 Task: Find connections with filter location San Germán with filter topic #realestateagentwith filter profile language German with filter current company Accenture in India with filter school Indus University Ahmedabad with filter industry Metal Valve, Ball, and Roller Manufacturing with filter service category Nature Photography with filter keywords title Brand Manager
Action: Mouse pressed left at (505, 78)
Screenshot: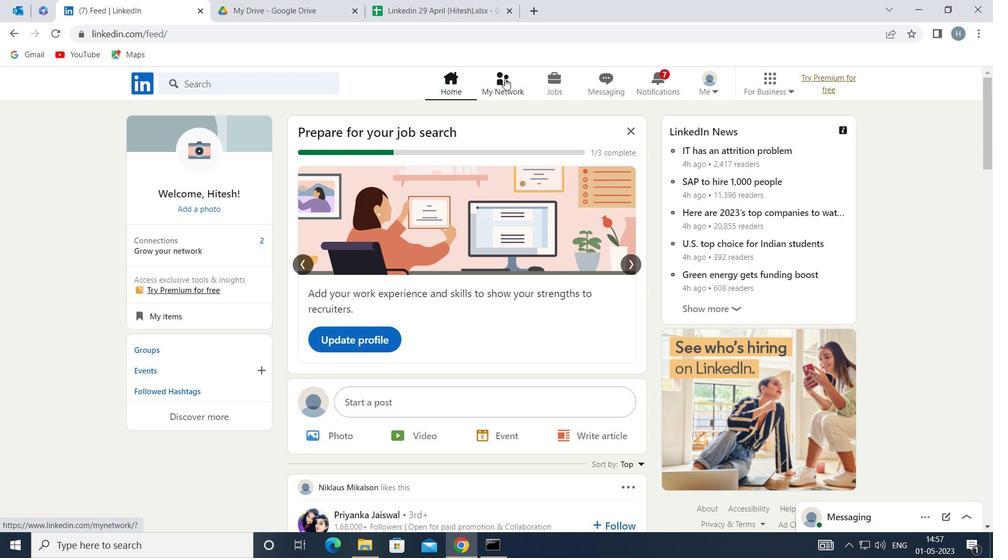 
Action: Mouse moved to (264, 153)
Screenshot: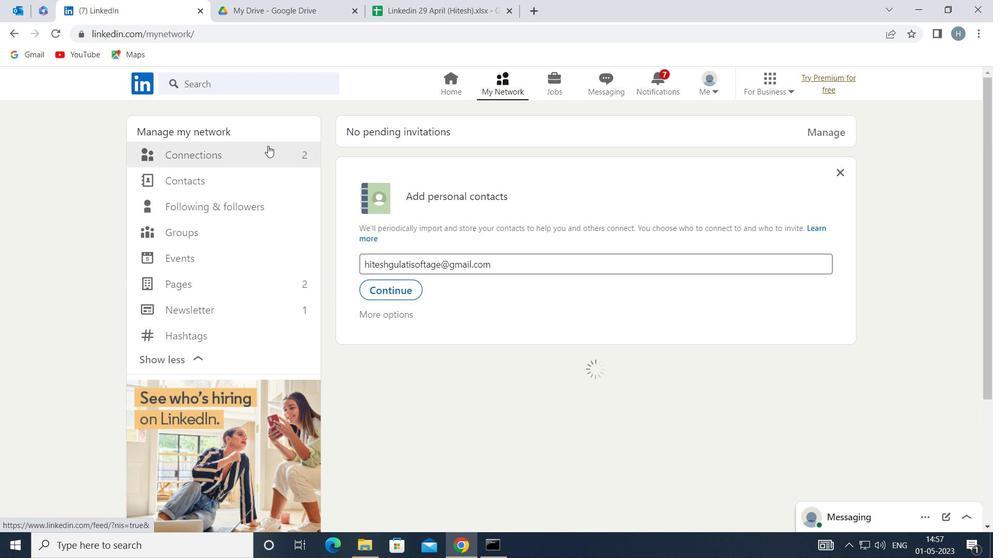 
Action: Mouse pressed left at (264, 153)
Screenshot: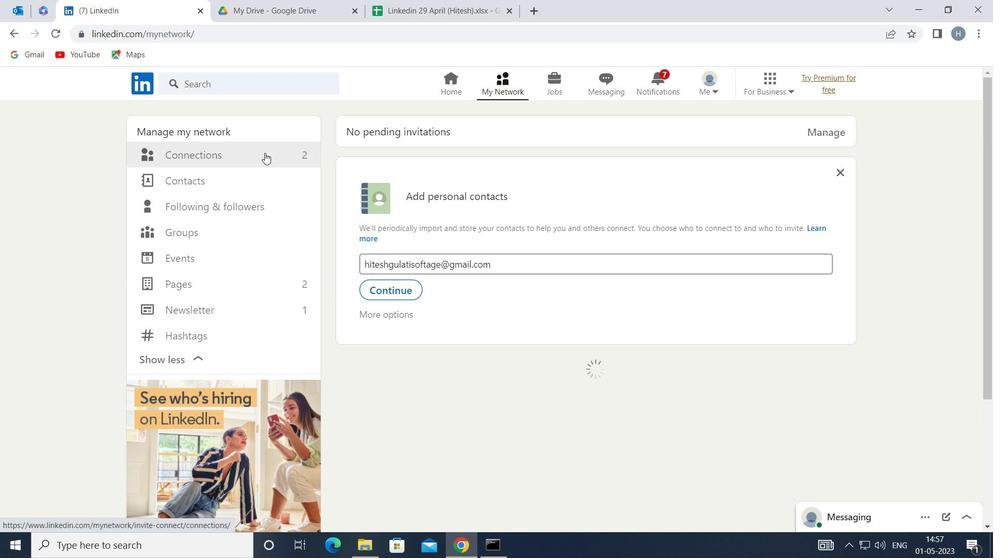 
Action: Mouse moved to (603, 155)
Screenshot: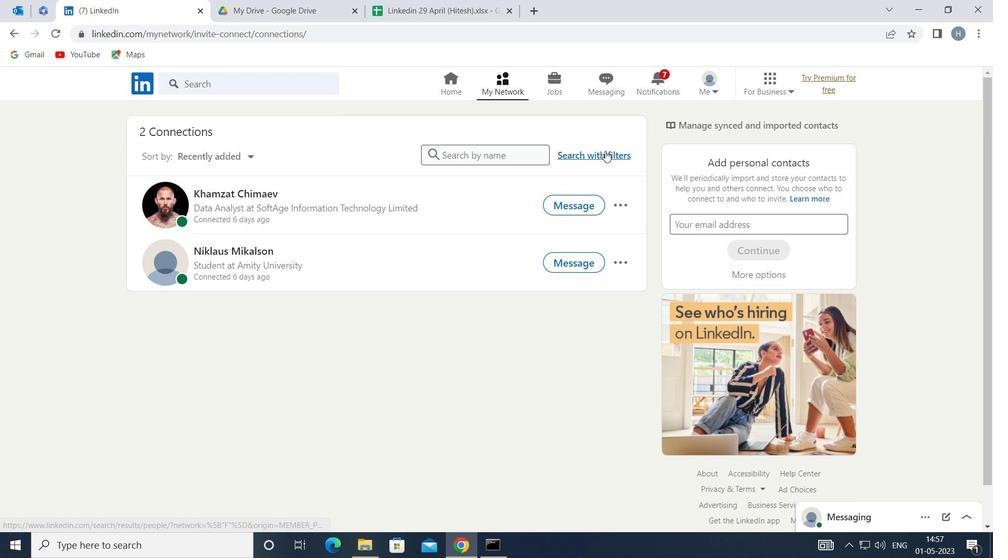 
Action: Mouse pressed left at (603, 155)
Screenshot: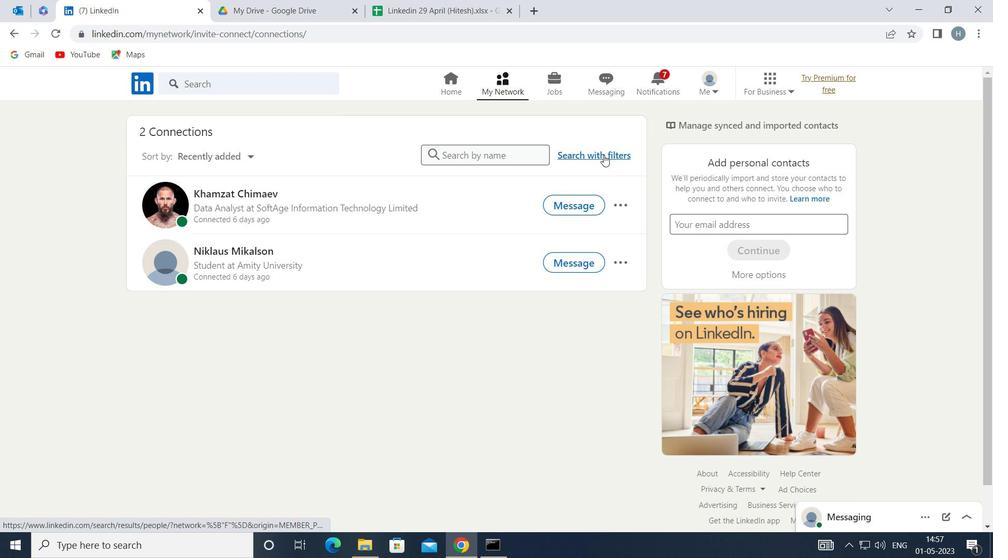 
Action: Mouse moved to (541, 117)
Screenshot: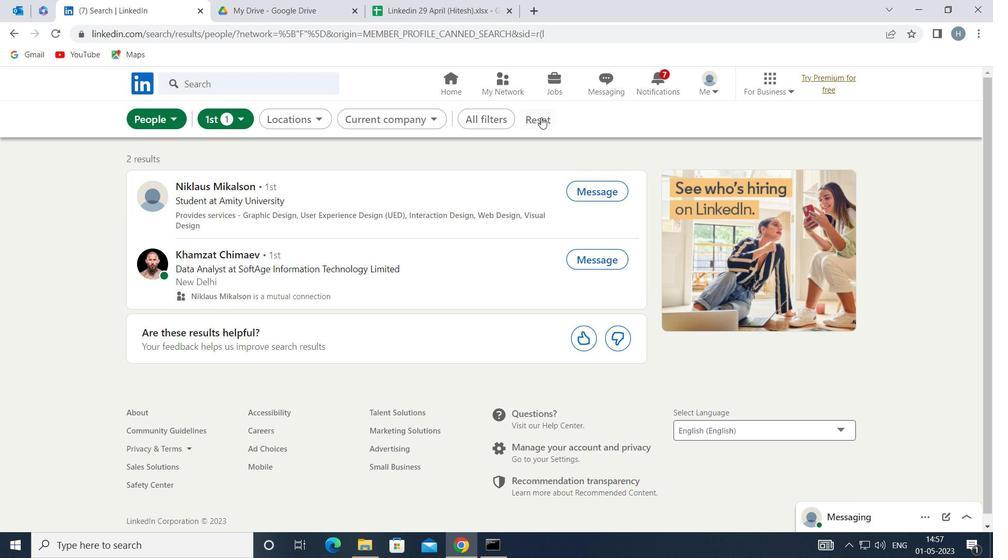 
Action: Mouse pressed left at (541, 117)
Screenshot: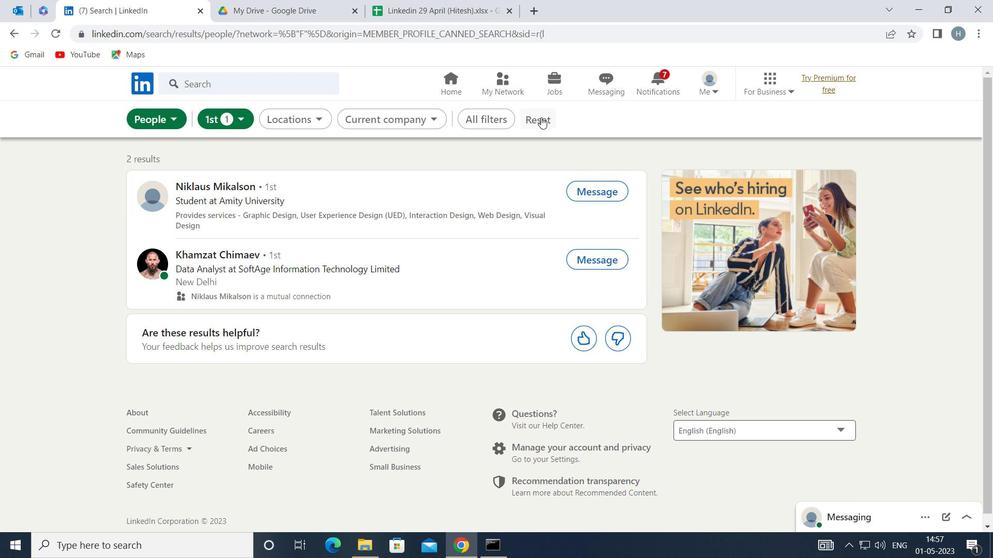 
Action: Mouse moved to (519, 115)
Screenshot: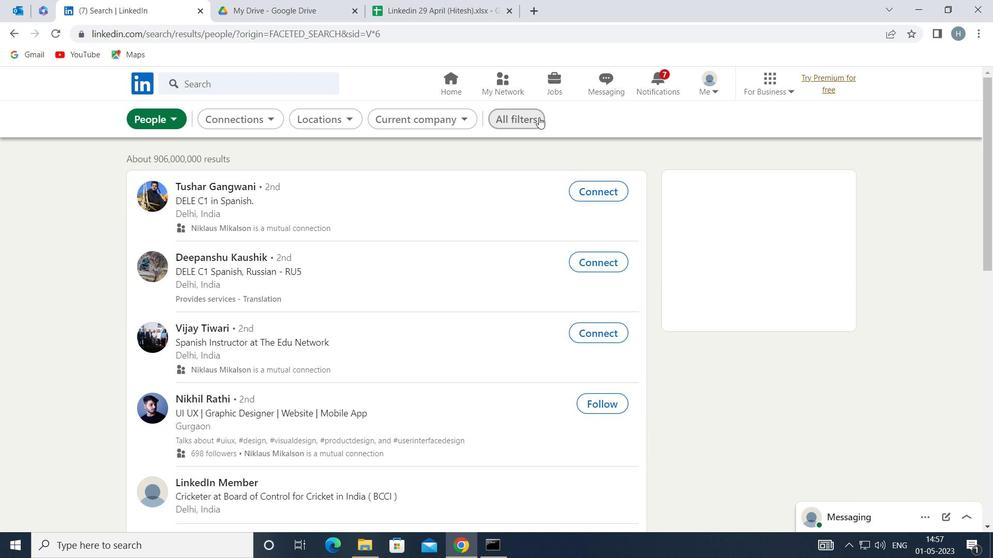 
Action: Mouse pressed left at (519, 115)
Screenshot: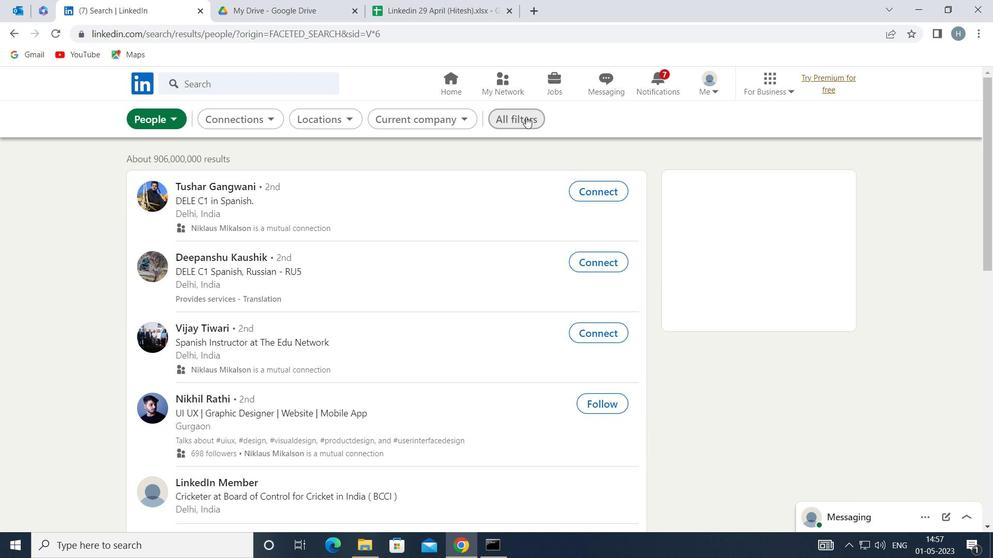 
Action: Mouse moved to (740, 240)
Screenshot: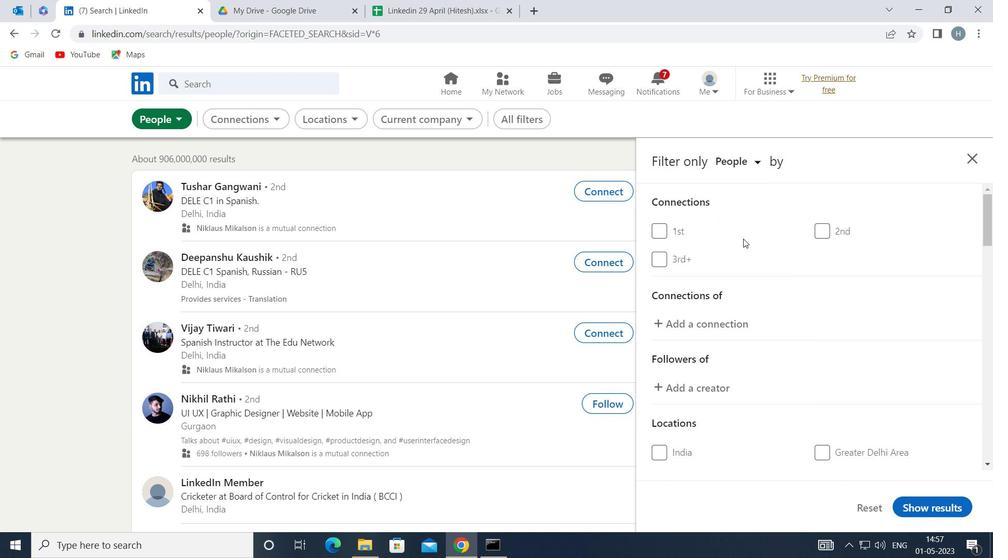 
Action: Mouse scrolled (740, 239) with delta (0, 0)
Screenshot: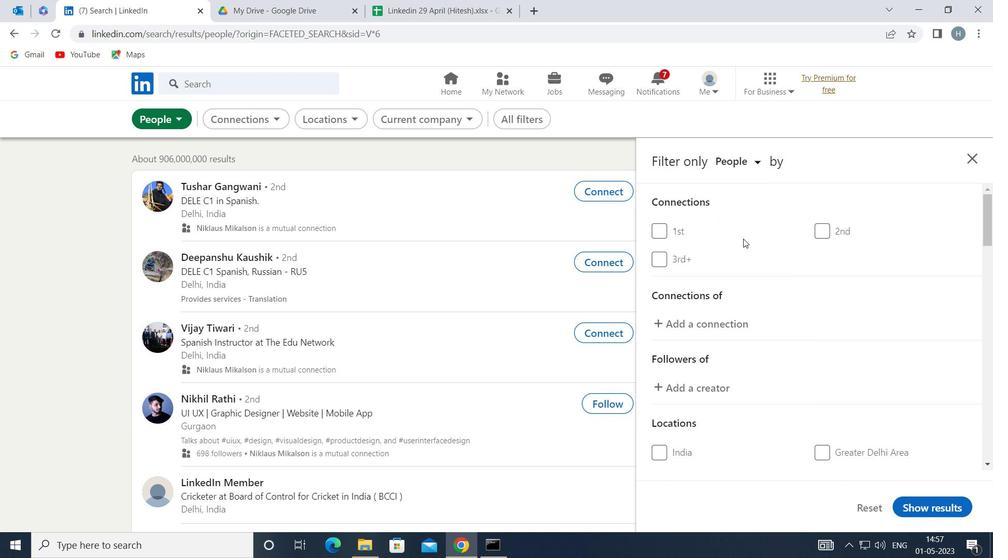 
Action: Mouse moved to (739, 243)
Screenshot: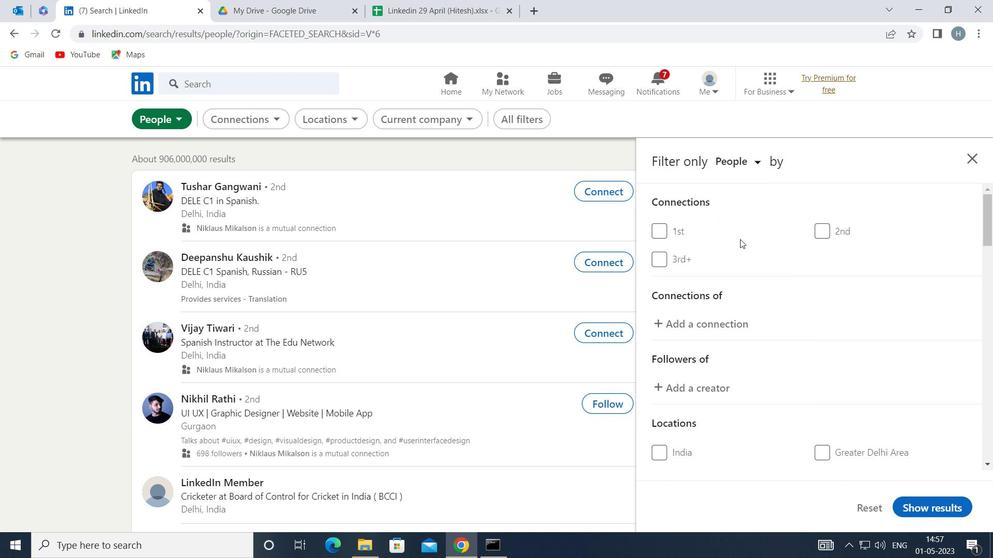 
Action: Mouse scrolled (739, 243) with delta (0, 0)
Screenshot: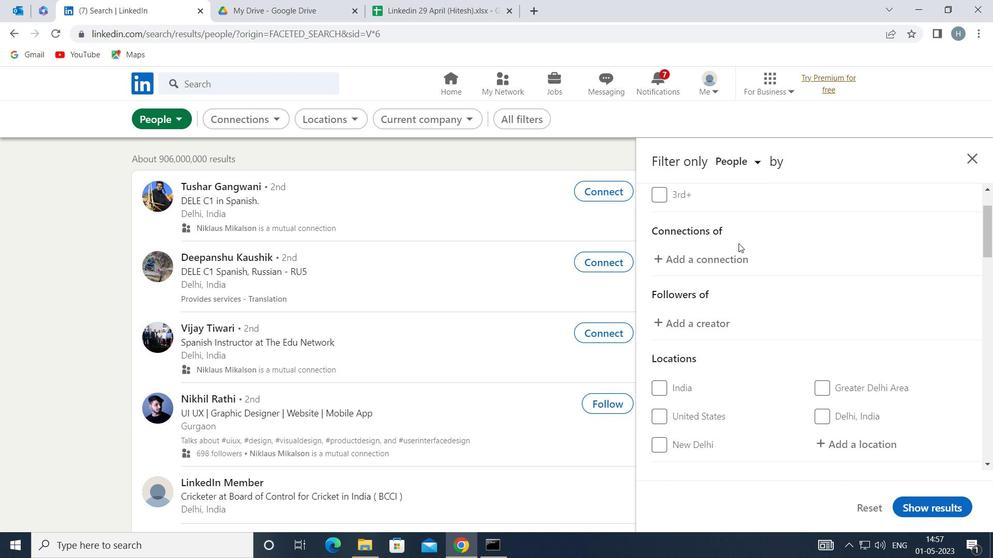 
Action: Mouse scrolled (739, 243) with delta (0, 0)
Screenshot: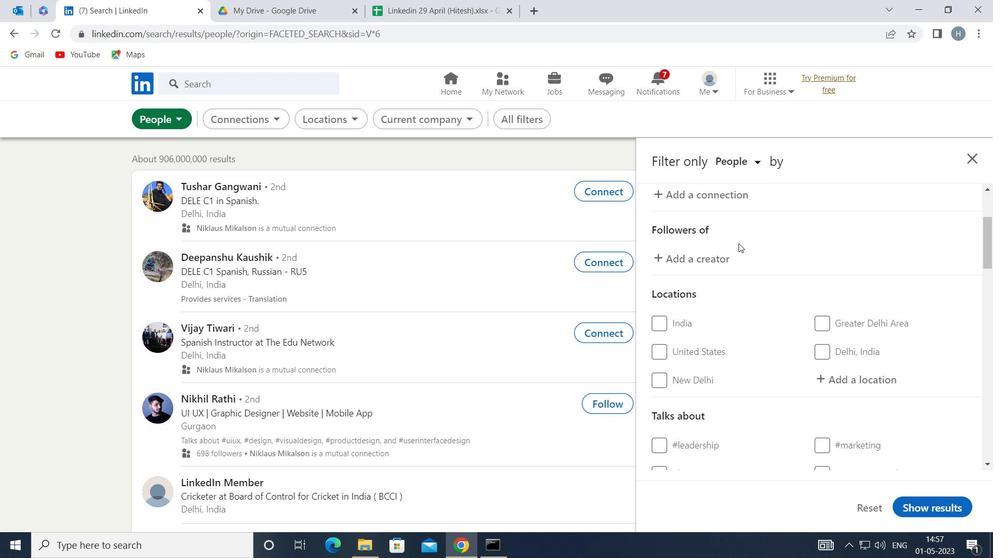 
Action: Mouse moved to (817, 314)
Screenshot: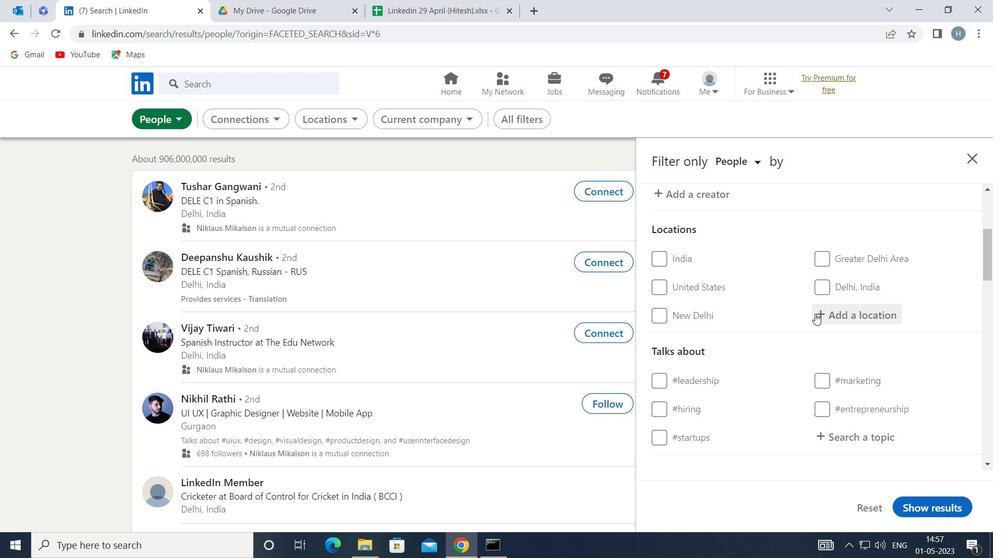 
Action: Mouse pressed left at (817, 314)
Screenshot: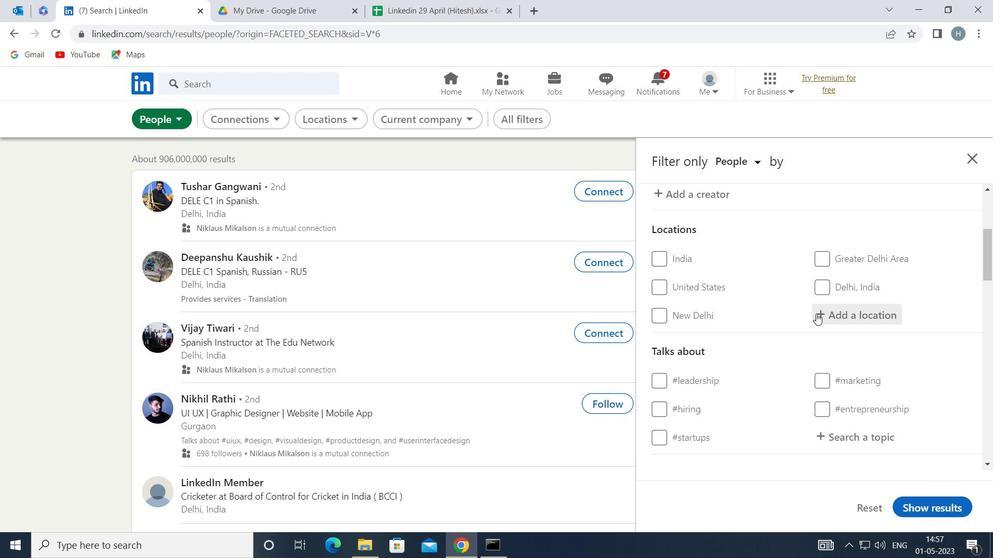 
Action: Mouse moved to (813, 309)
Screenshot: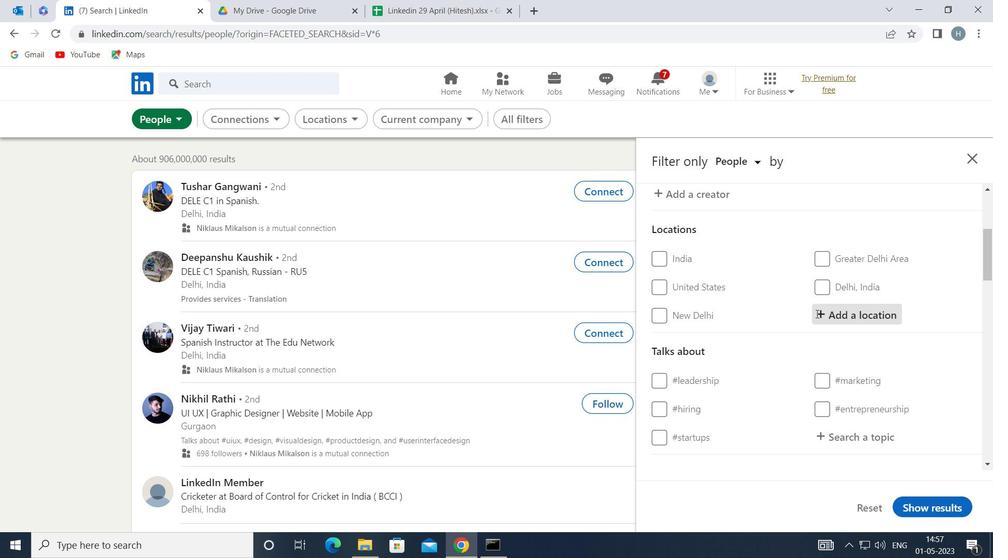 
Action: Key pressed <Key.shift>SAN<Key.space><Key.shift><Key.shift>GERMAN
Screenshot: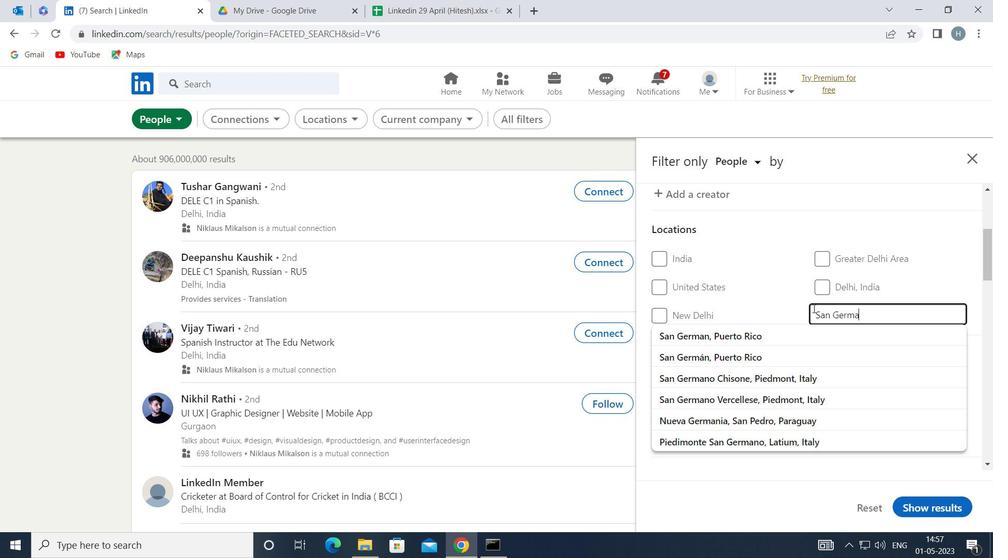
Action: Mouse moved to (822, 308)
Screenshot: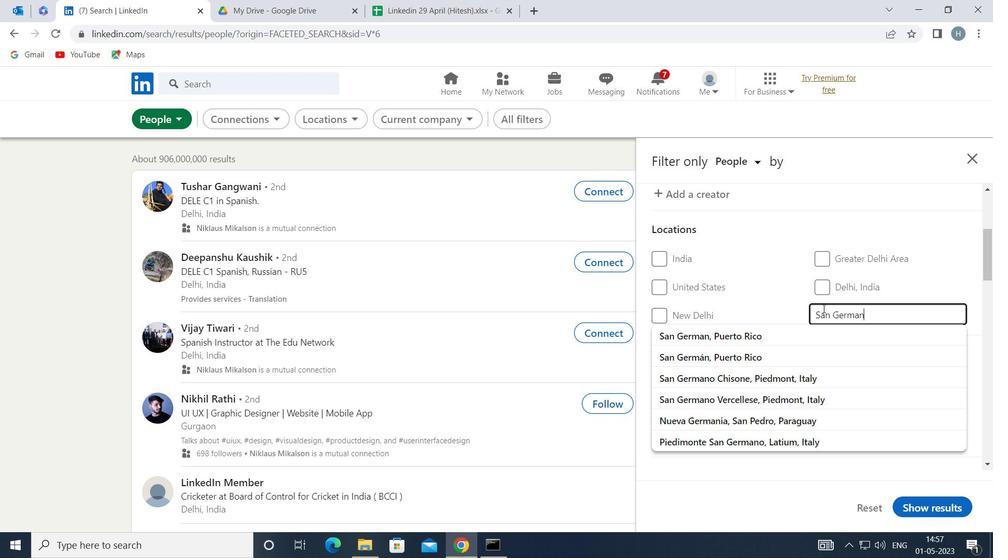 
Action: Key pressed <Key.enter>
Screenshot: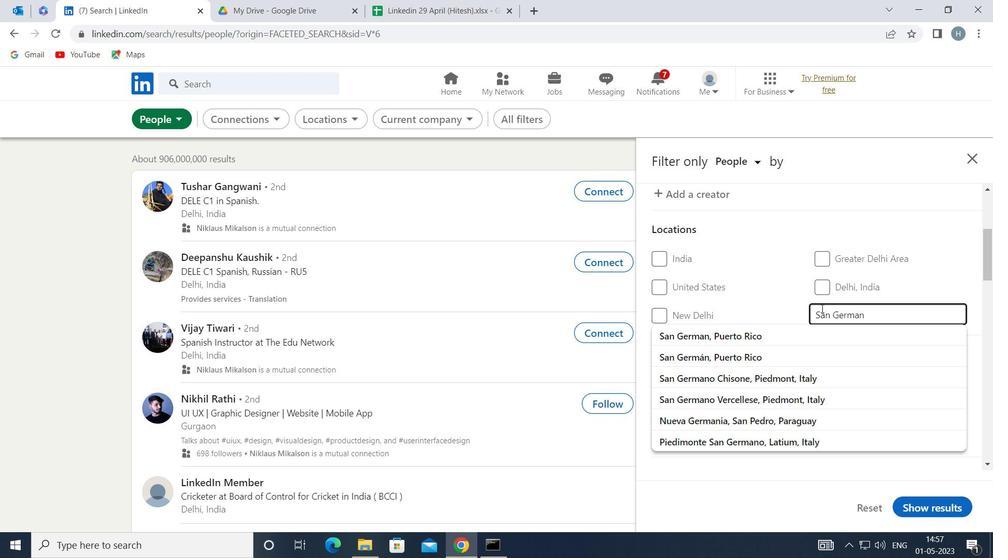 
Action: Mouse moved to (819, 319)
Screenshot: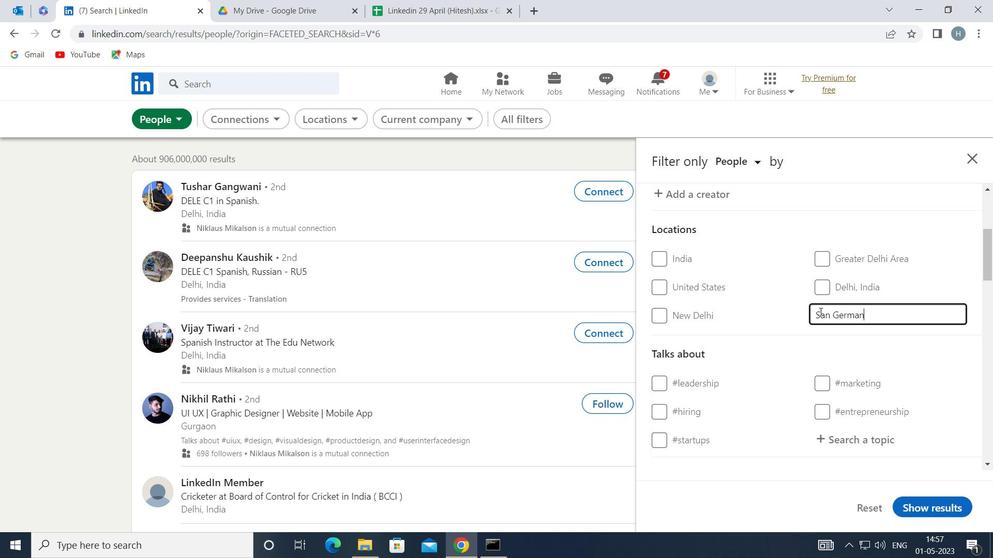 
Action: Mouse scrolled (819, 318) with delta (0, 0)
Screenshot: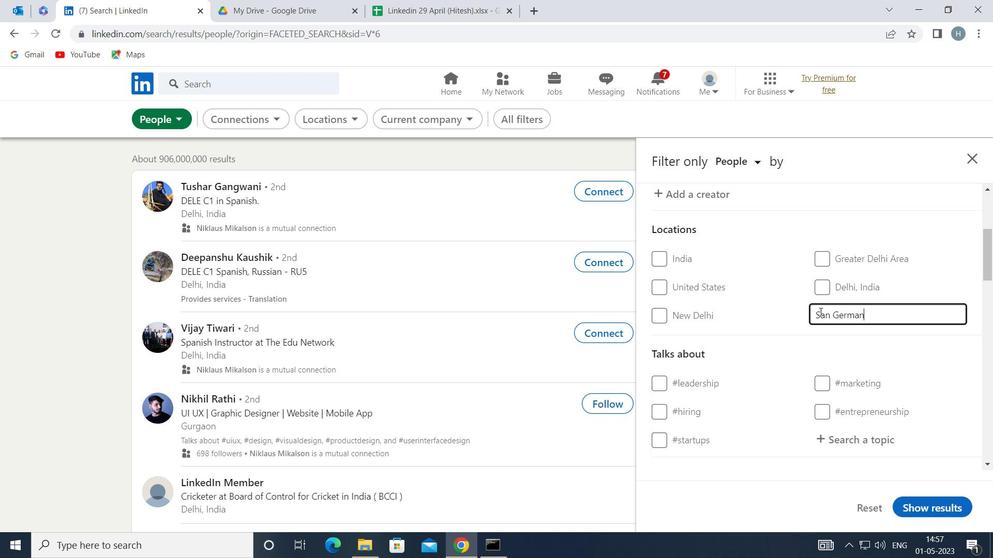 
Action: Mouse moved to (849, 375)
Screenshot: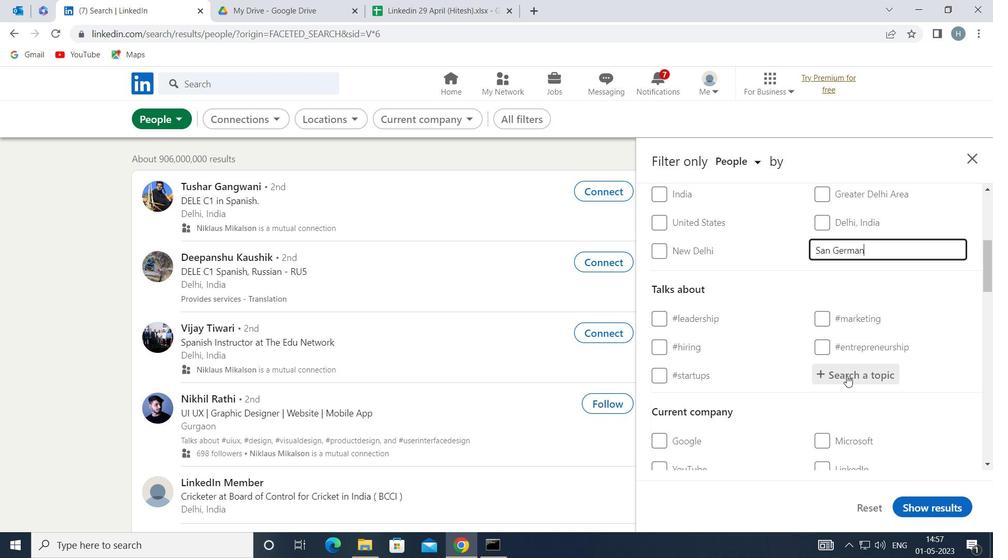 
Action: Mouse pressed left at (849, 375)
Screenshot: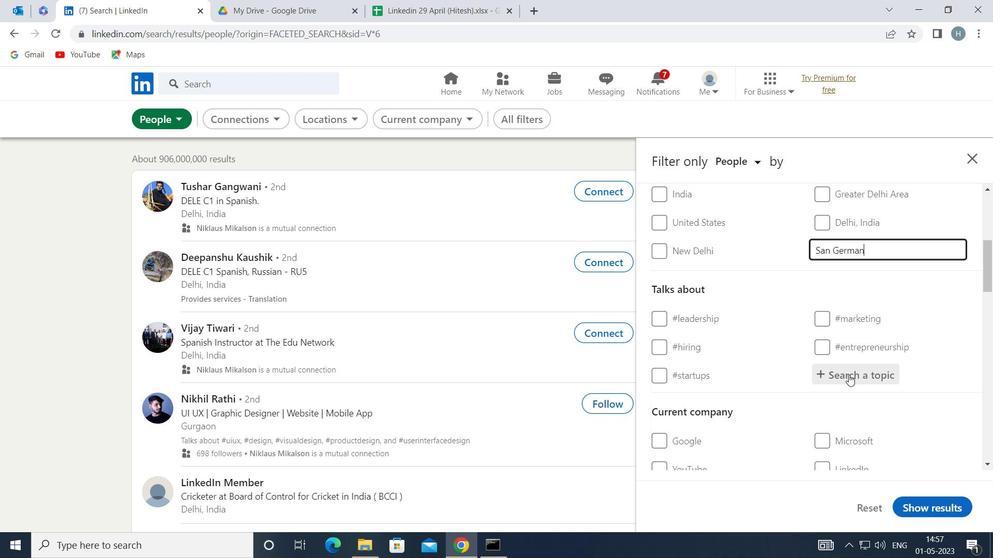 
Action: Mouse moved to (849, 373)
Screenshot: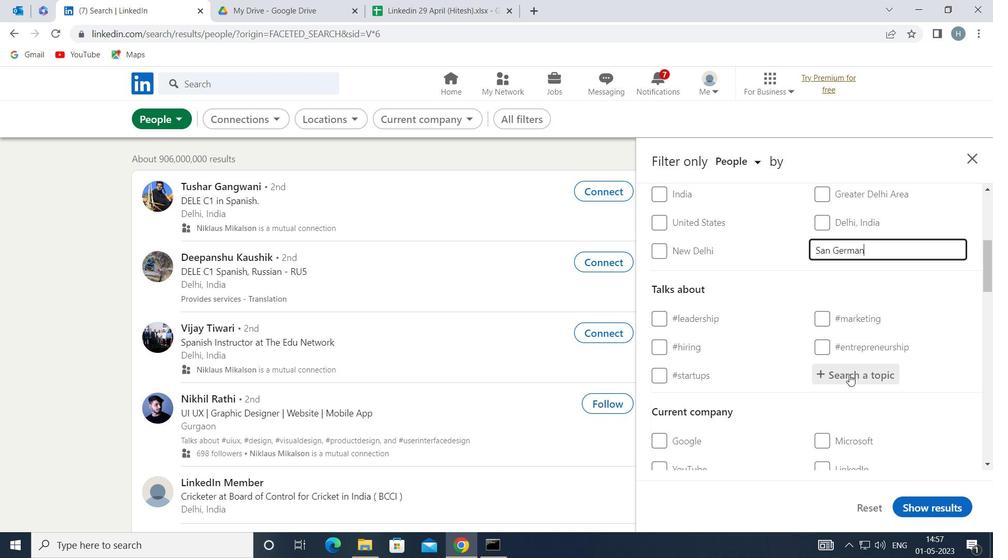 
Action: Key pressed <Key.shift>REALESTATEAG
Screenshot: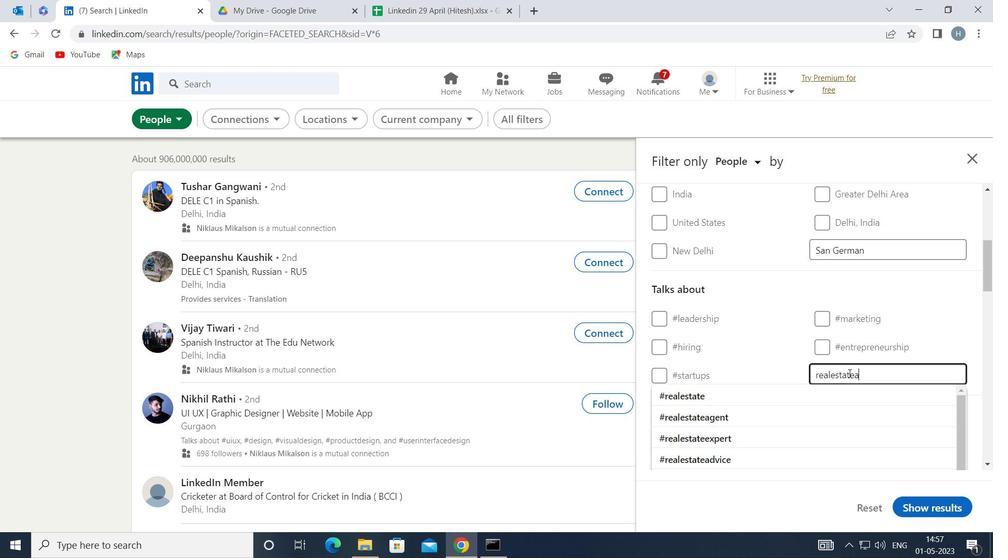 
Action: Mouse moved to (821, 392)
Screenshot: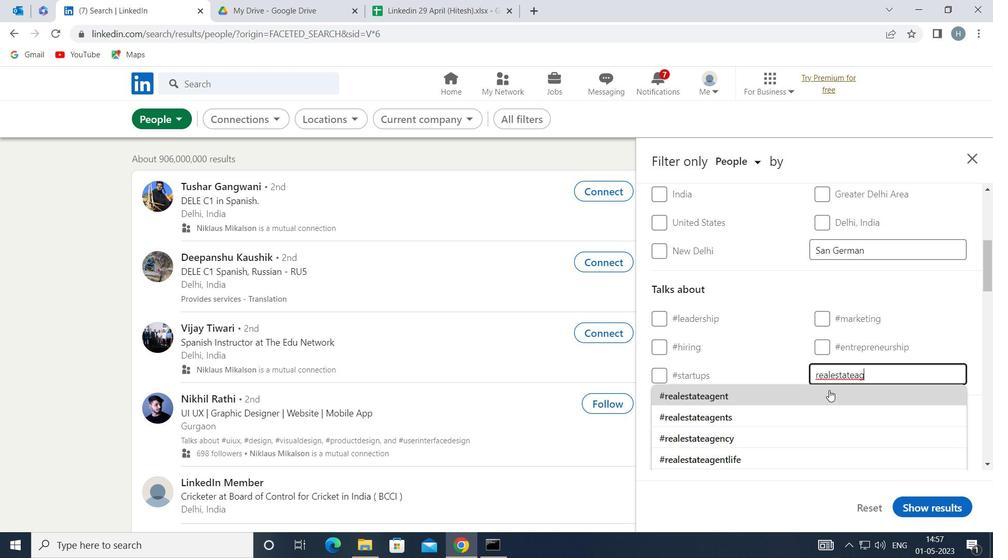 
Action: Mouse pressed left at (821, 392)
Screenshot: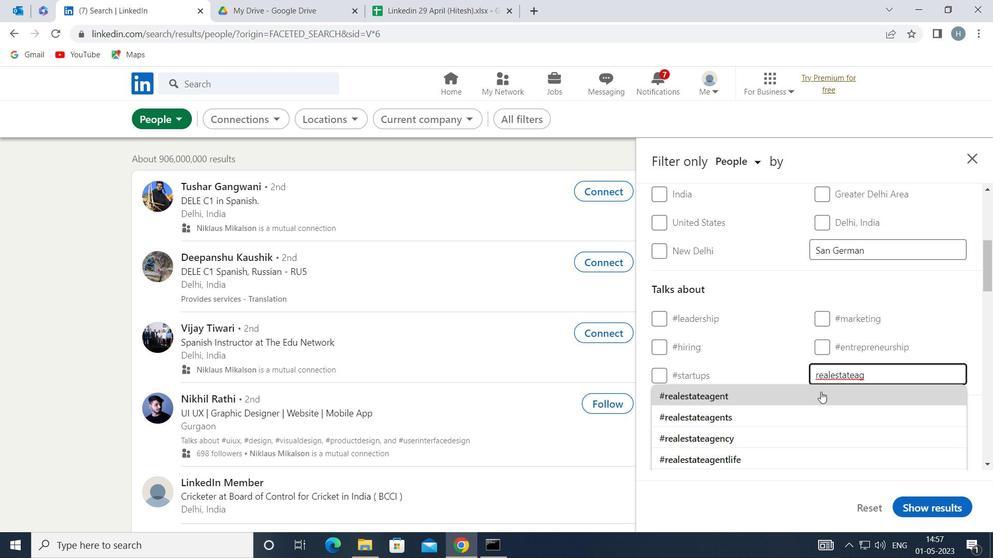 
Action: Mouse moved to (805, 389)
Screenshot: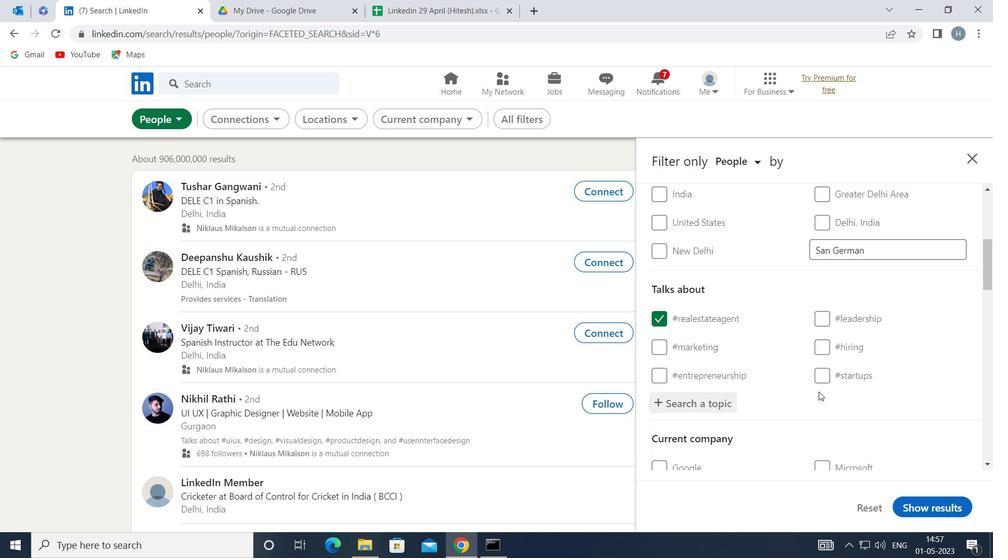 
Action: Mouse scrolled (805, 388) with delta (0, 0)
Screenshot: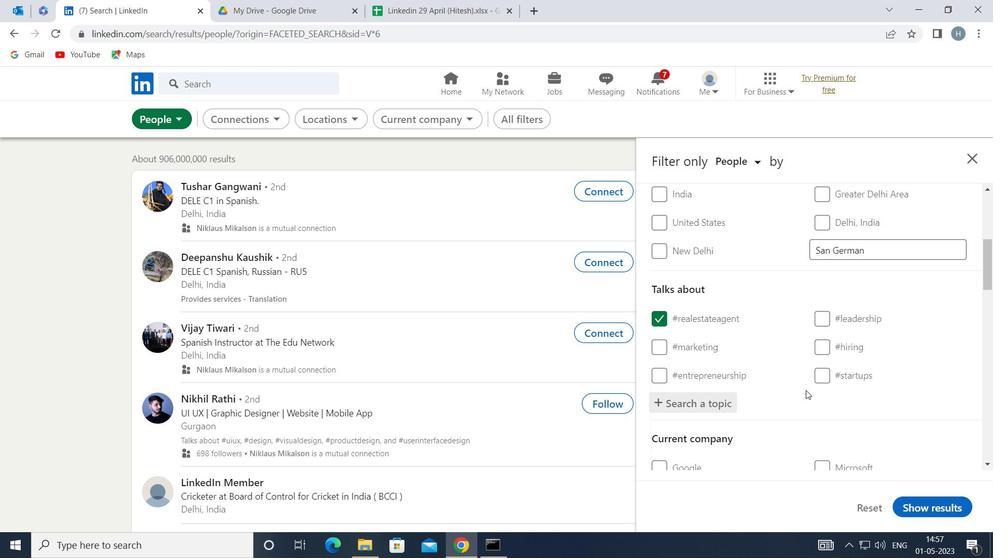 
Action: Mouse scrolled (805, 388) with delta (0, 0)
Screenshot: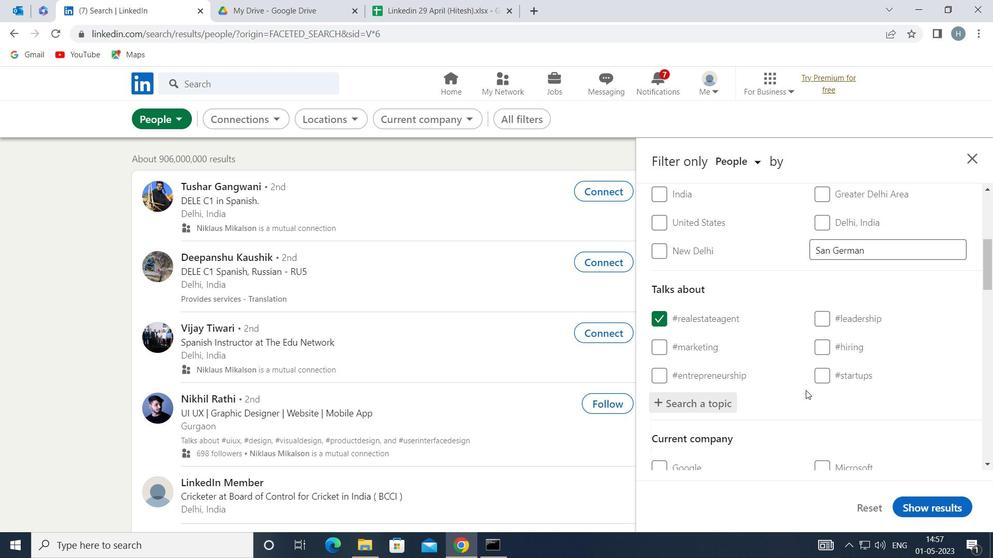 
Action: Mouse moved to (805, 389)
Screenshot: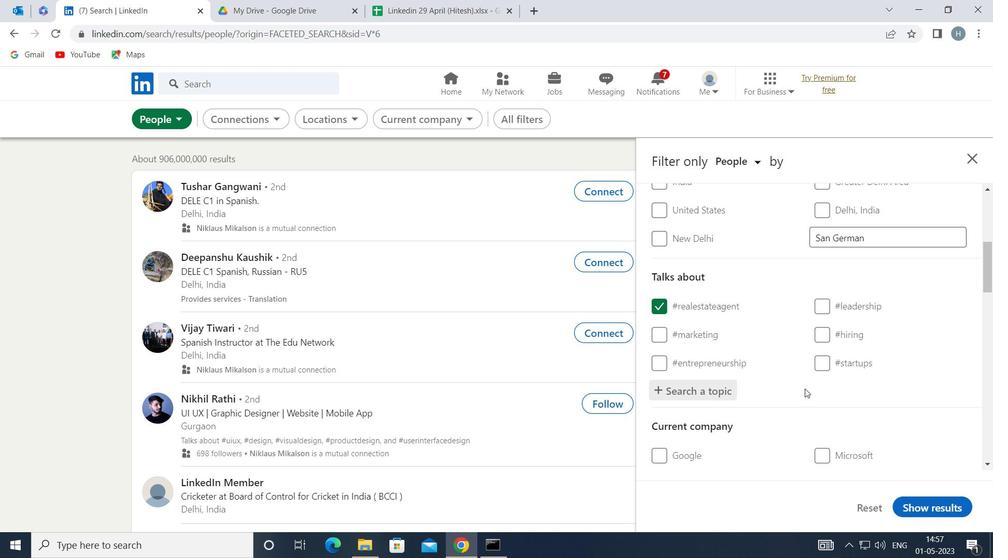 
Action: Mouse scrolled (805, 388) with delta (0, 0)
Screenshot: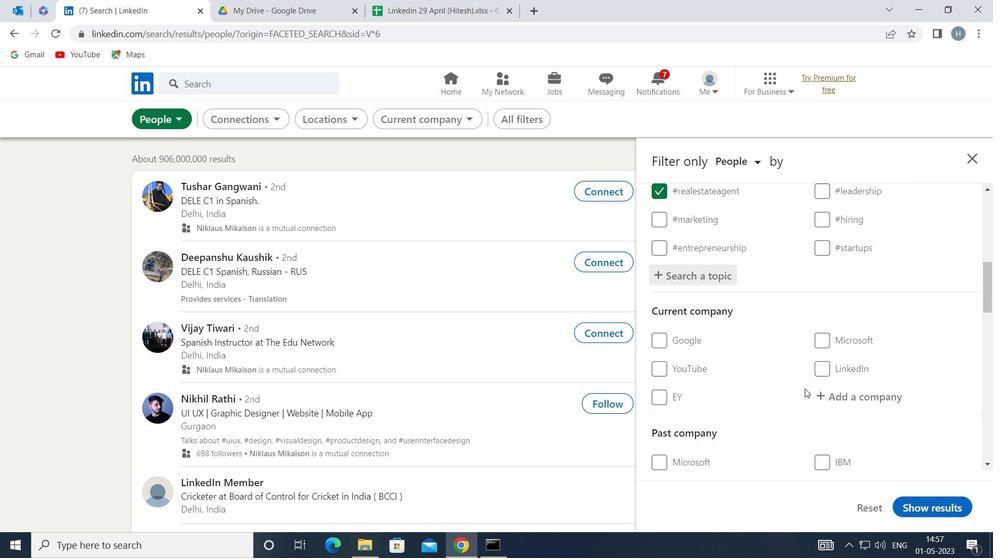 
Action: Mouse scrolled (805, 388) with delta (0, 0)
Screenshot: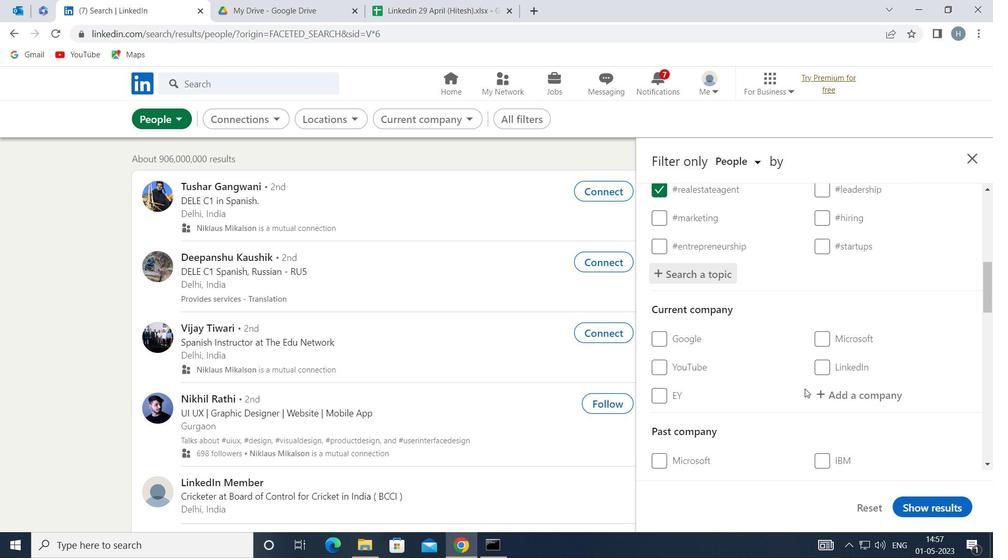 
Action: Mouse scrolled (805, 388) with delta (0, 0)
Screenshot: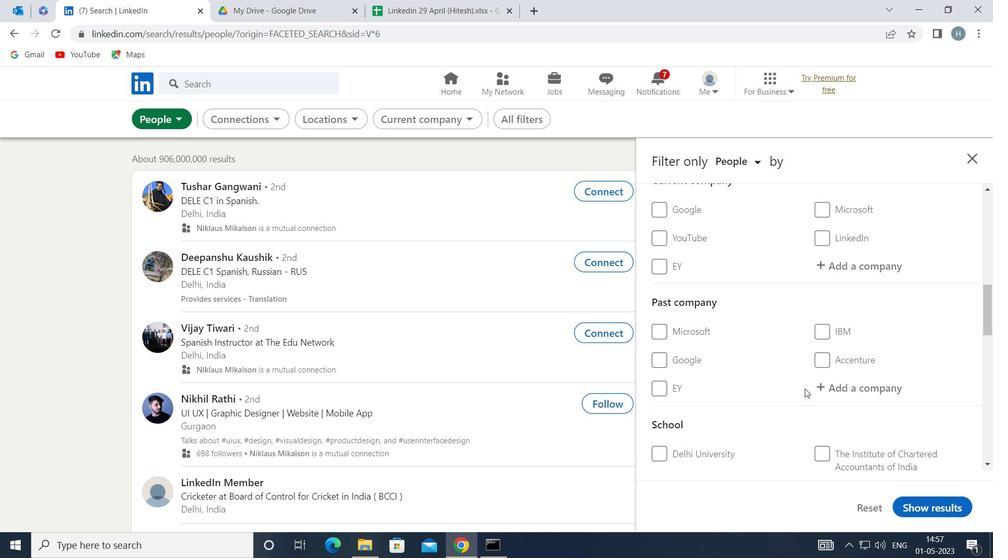 
Action: Mouse scrolled (805, 388) with delta (0, 0)
Screenshot: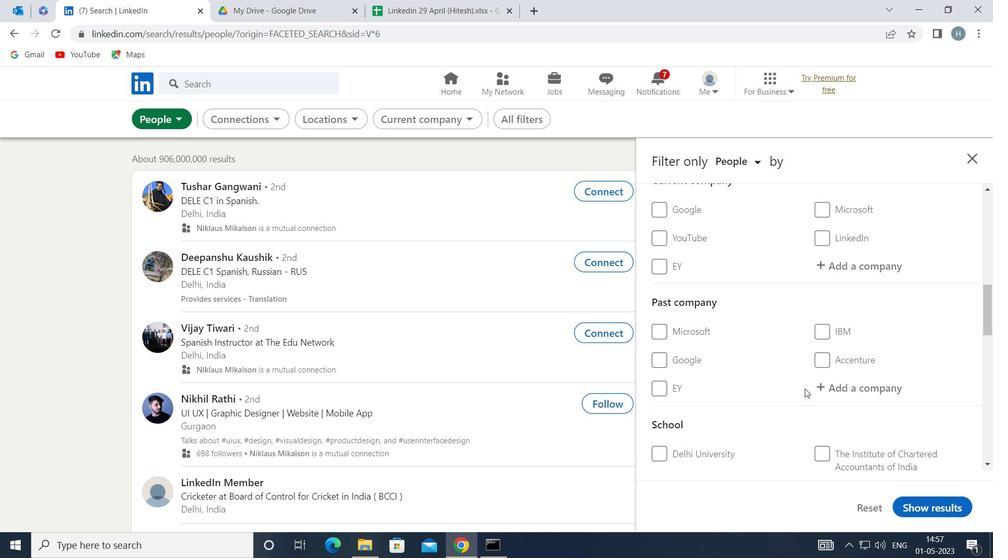
Action: Mouse scrolled (805, 388) with delta (0, 0)
Screenshot: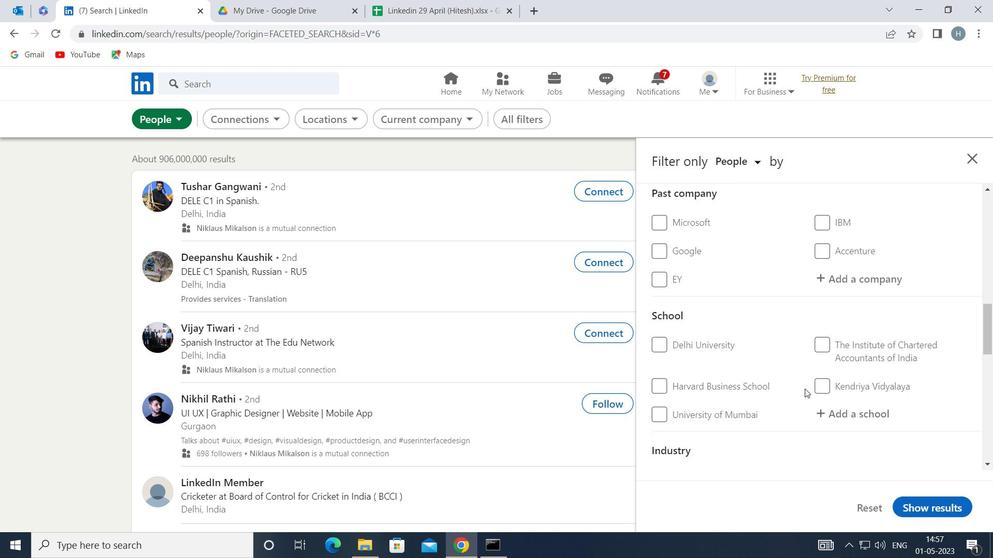 
Action: Mouse scrolled (805, 388) with delta (0, 0)
Screenshot: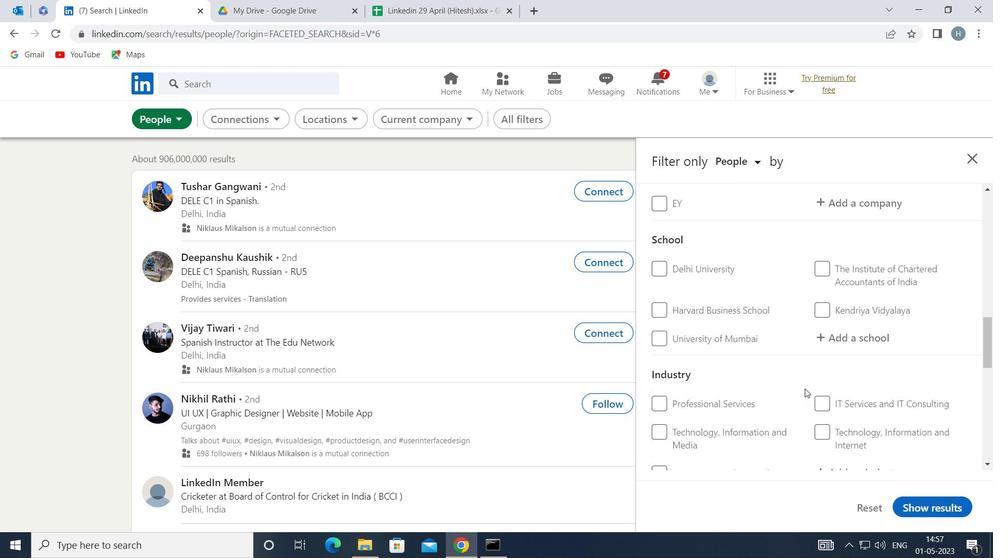 
Action: Mouse scrolled (805, 388) with delta (0, 0)
Screenshot: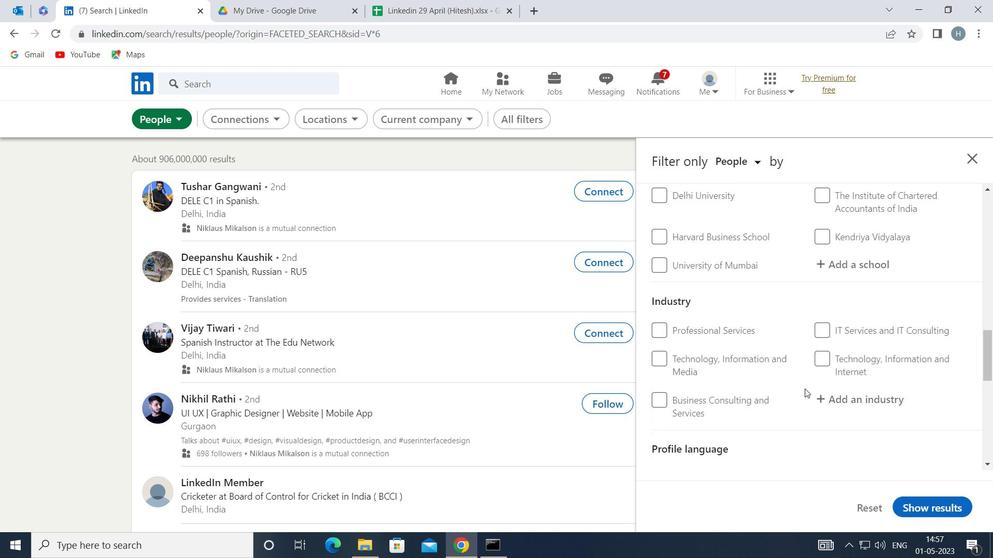 
Action: Mouse scrolled (805, 388) with delta (0, 0)
Screenshot: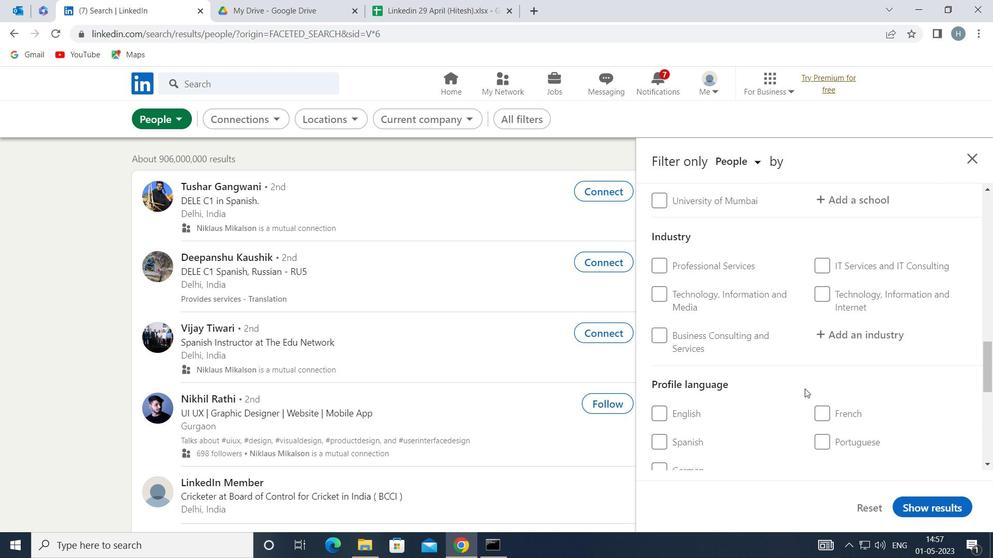 
Action: Mouse moved to (692, 409)
Screenshot: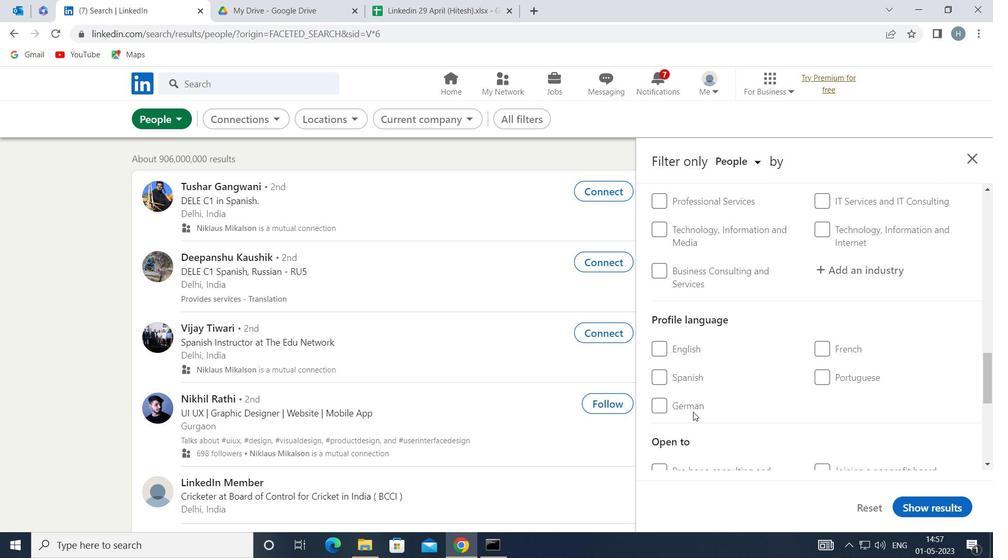 
Action: Mouse pressed left at (692, 409)
Screenshot: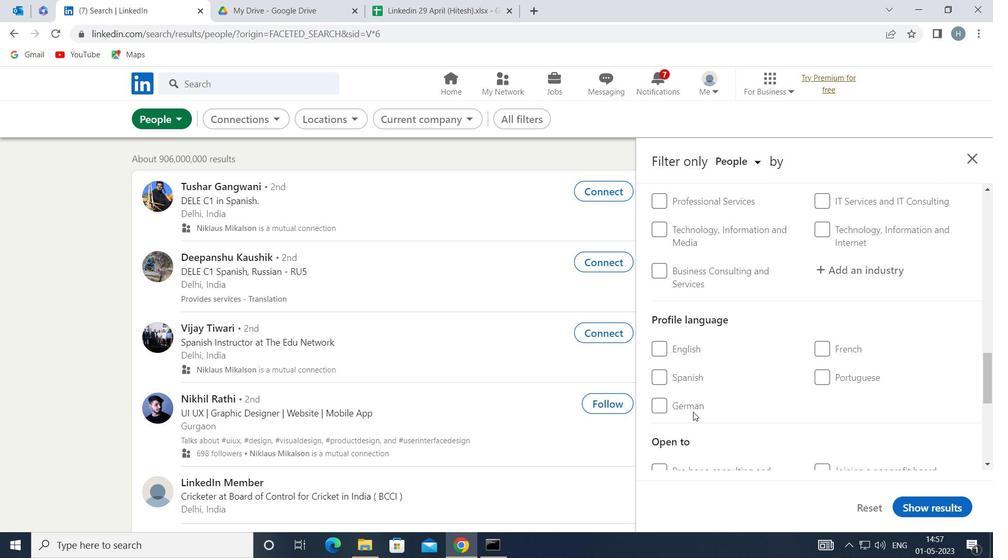 
Action: Mouse moved to (763, 392)
Screenshot: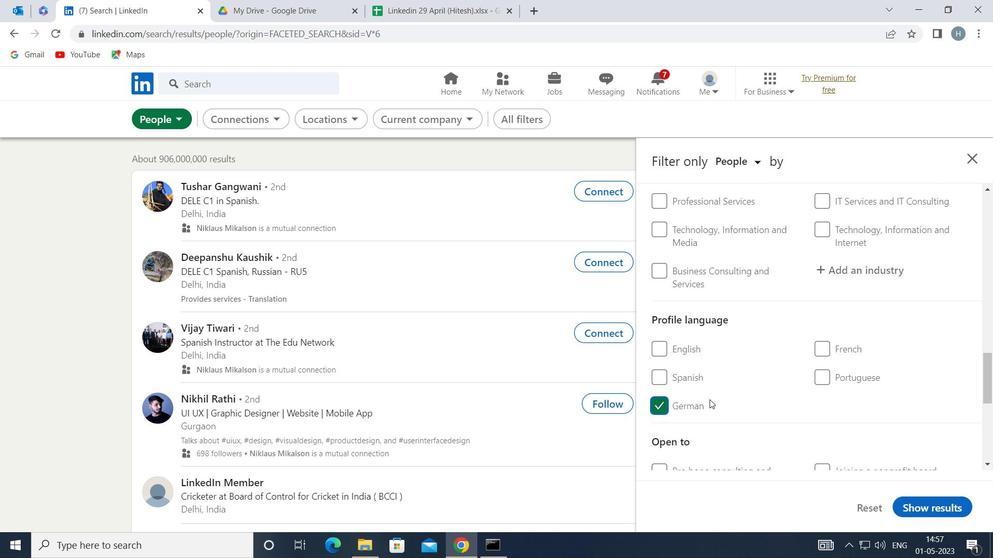 
Action: Mouse scrolled (763, 393) with delta (0, 0)
Screenshot: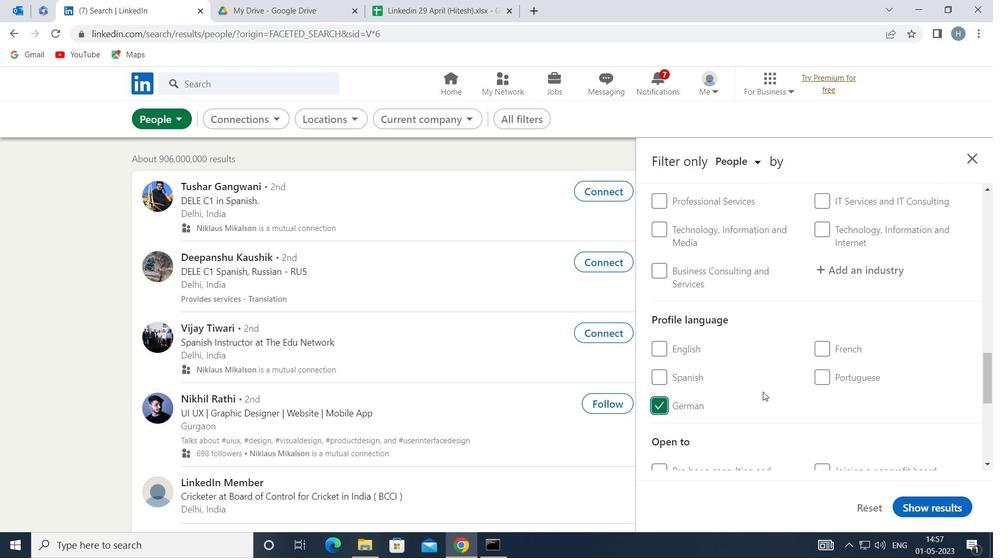 
Action: Mouse scrolled (763, 393) with delta (0, 0)
Screenshot: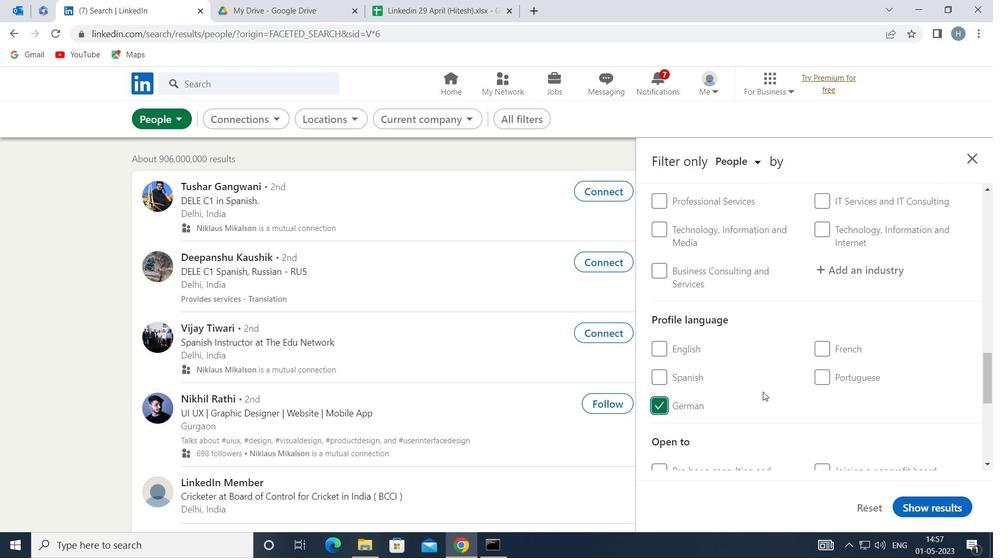 
Action: Mouse scrolled (763, 393) with delta (0, 0)
Screenshot: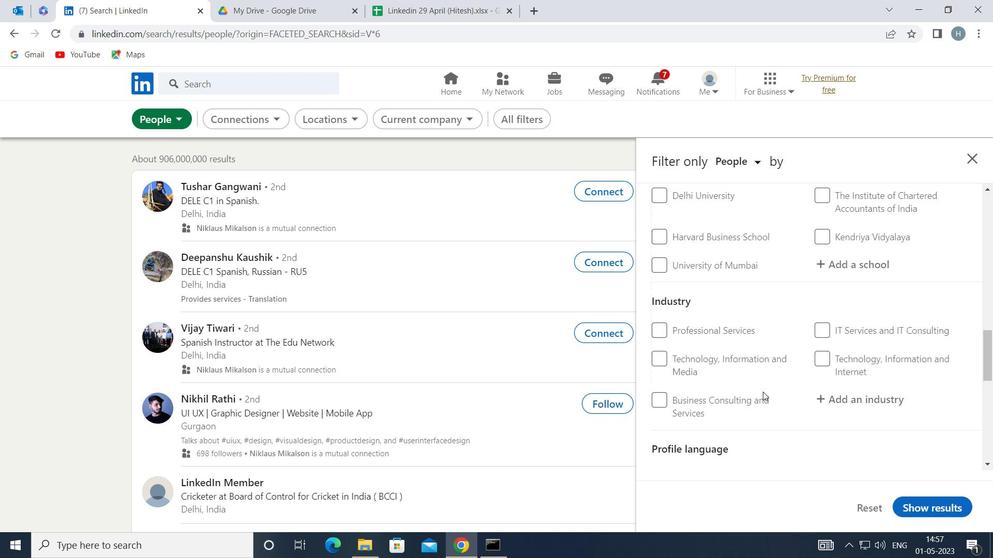 
Action: Mouse scrolled (763, 393) with delta (0, 0)
Screenshot: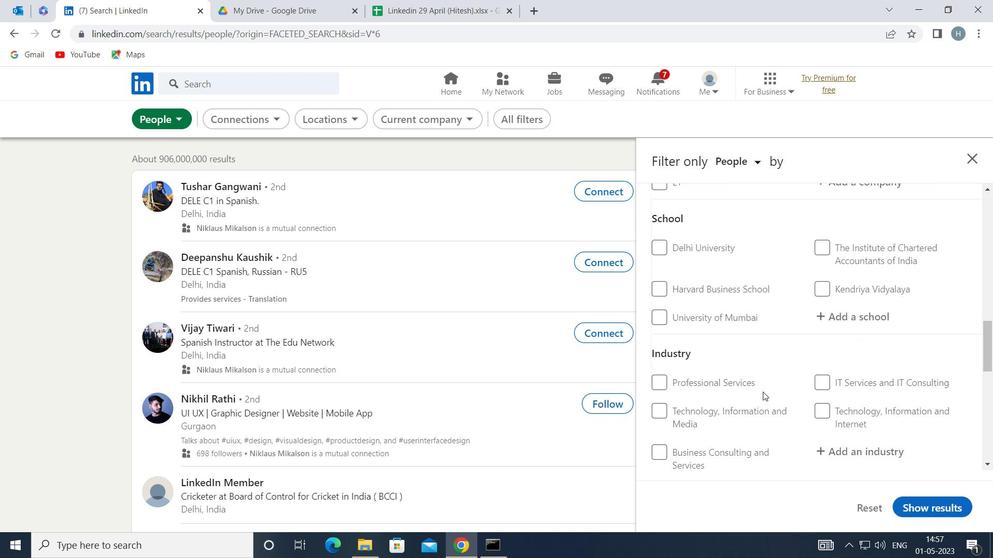 
Action: Mouse scrolled (763, 393) with delta (0, 0)
Screenshot: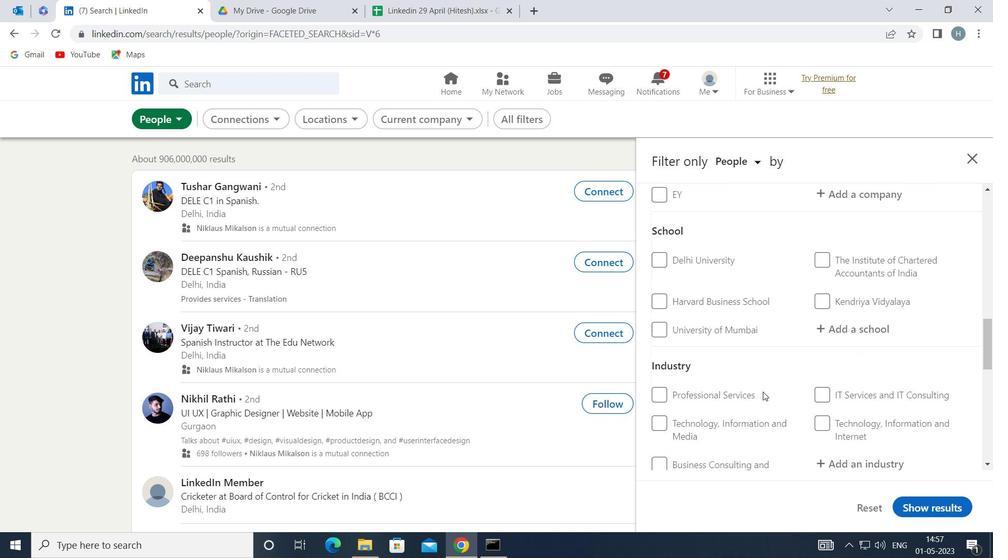 
Action: Mouse scrolled (763, 393) with delta (0, 0)
Screenshot: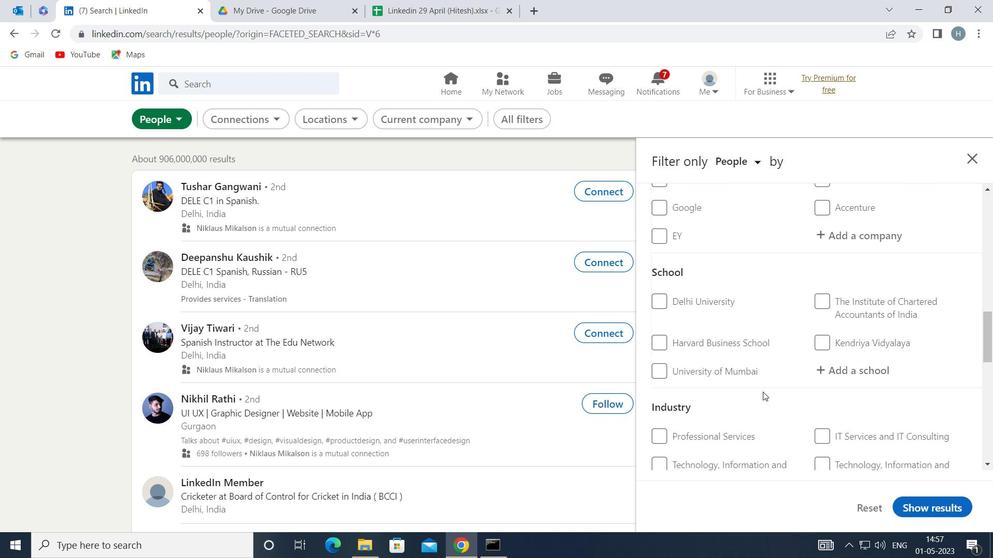 
Action: Mouse scrolled (763, 393) with delta (0, 0)
Screenshot: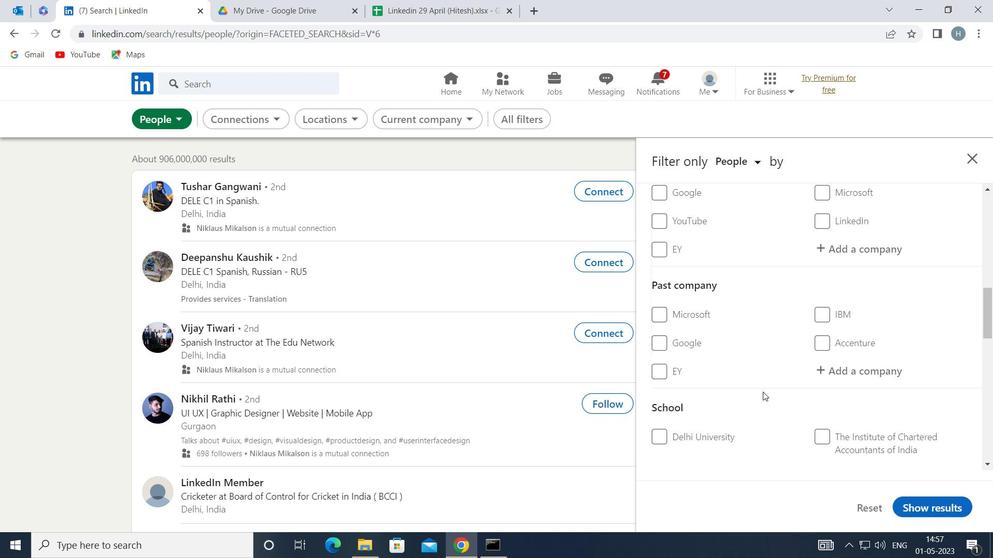 
Action: Mouse scrolled (763, 393) with delta (0, 0)
Screenshot: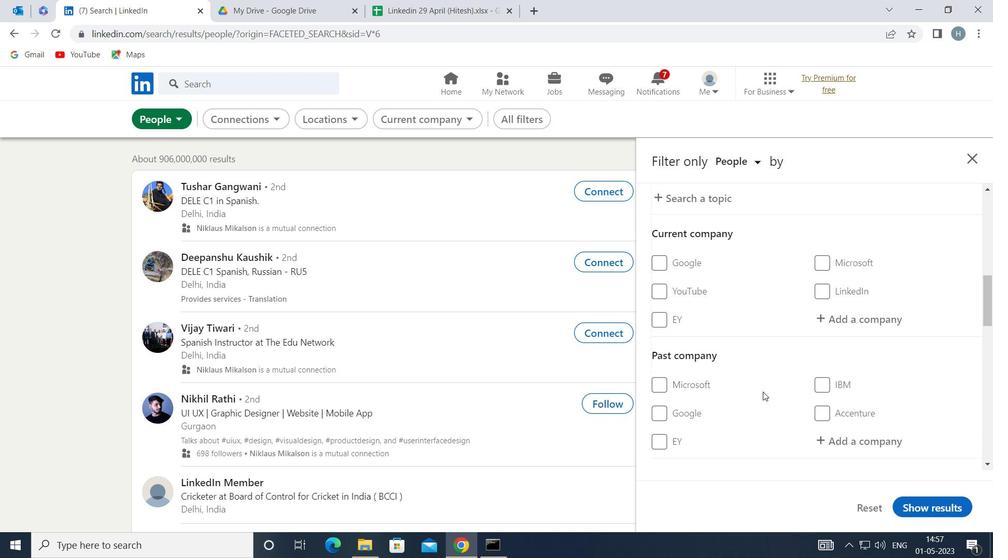 
Action: Mouse moved to (839, 392)
Screenshot: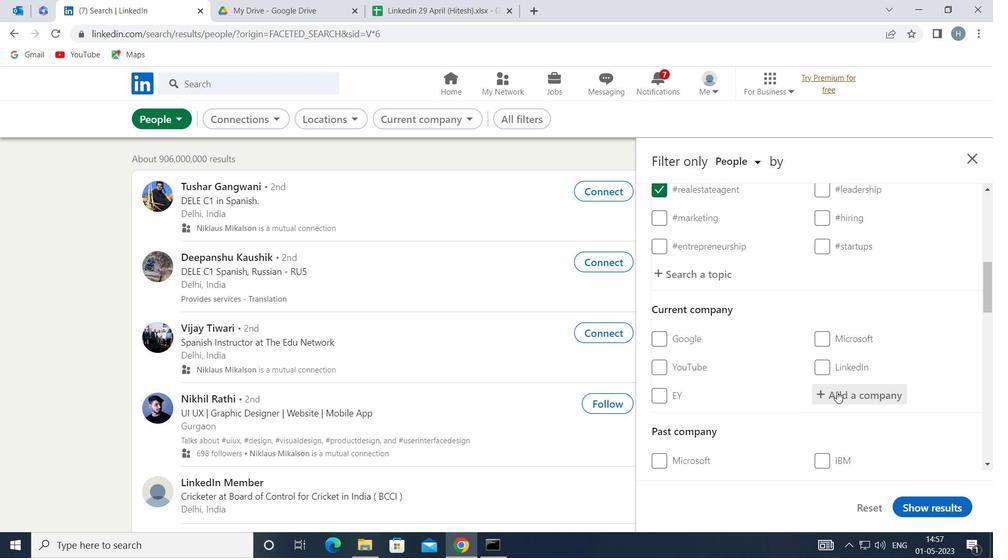 
Action: Mouse pressed left at (839, 392)
Screenshot: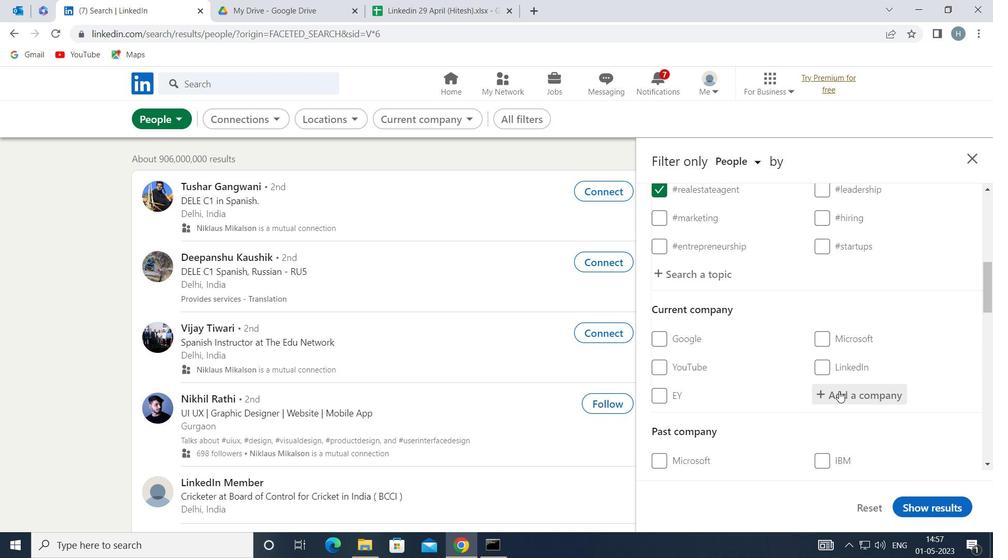 
Action: Key pressed <Key.shift>ACCENTURE
Screenshot: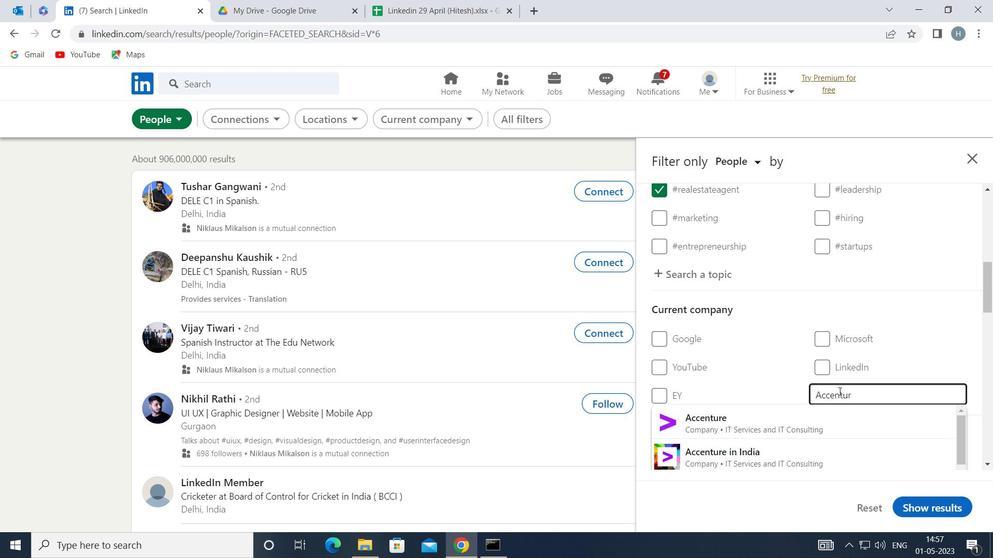 
Action: Mouse moved to (779, 419)
Screenshot: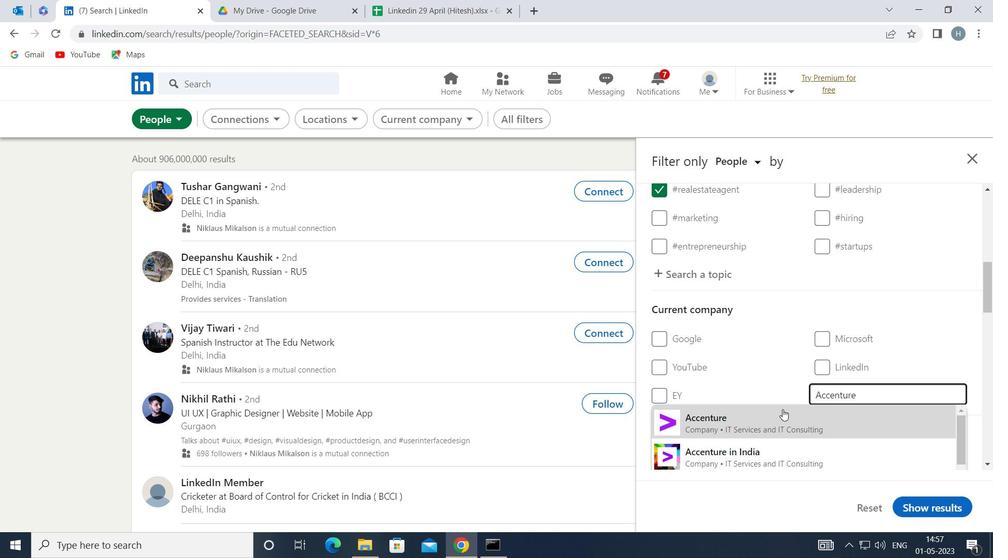 
Action: Mouse pressed left at (779, 419)
Screenshot: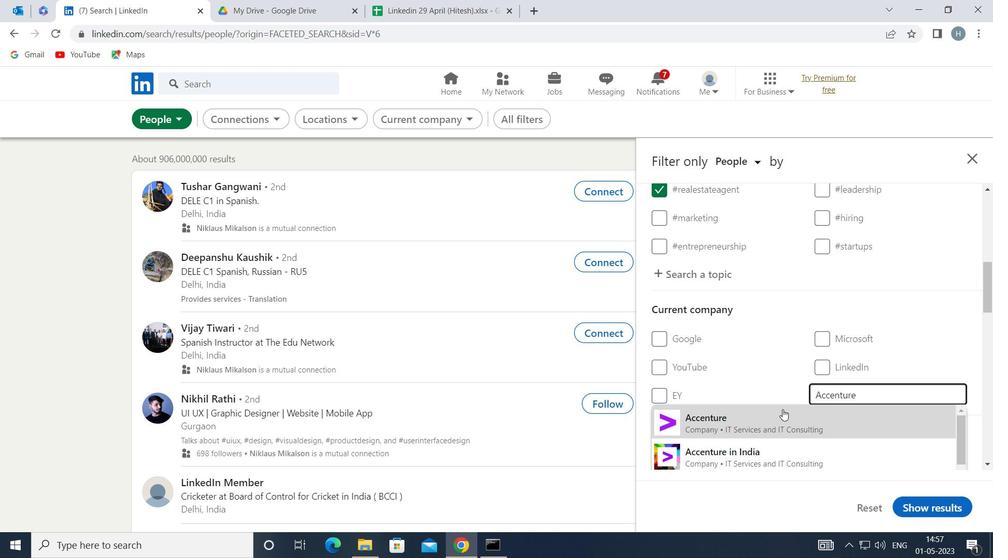 
Action: Mouse moved to (780, 392)
Screenshot: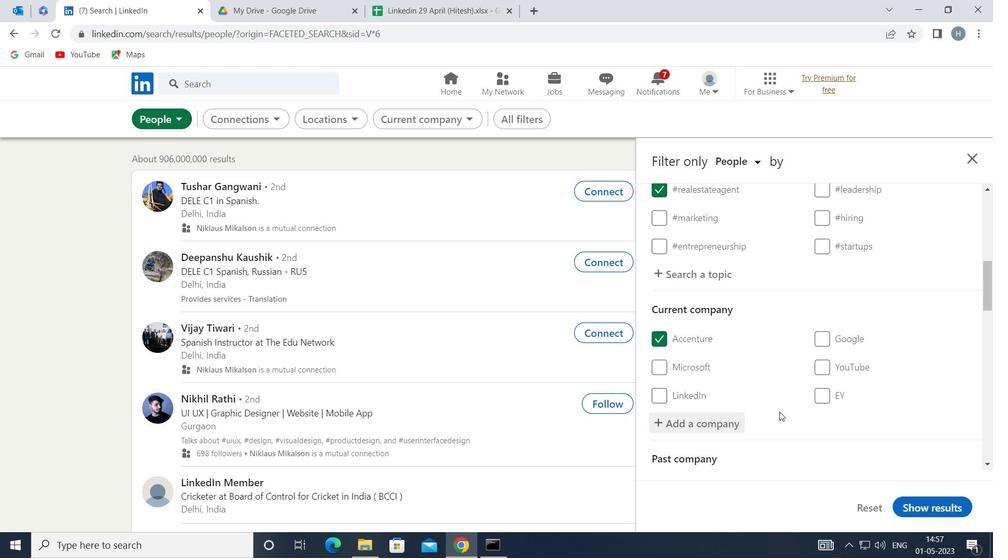 
Action: Mouse scrolled (780, 392) with delta (0, 0)
Screenshot: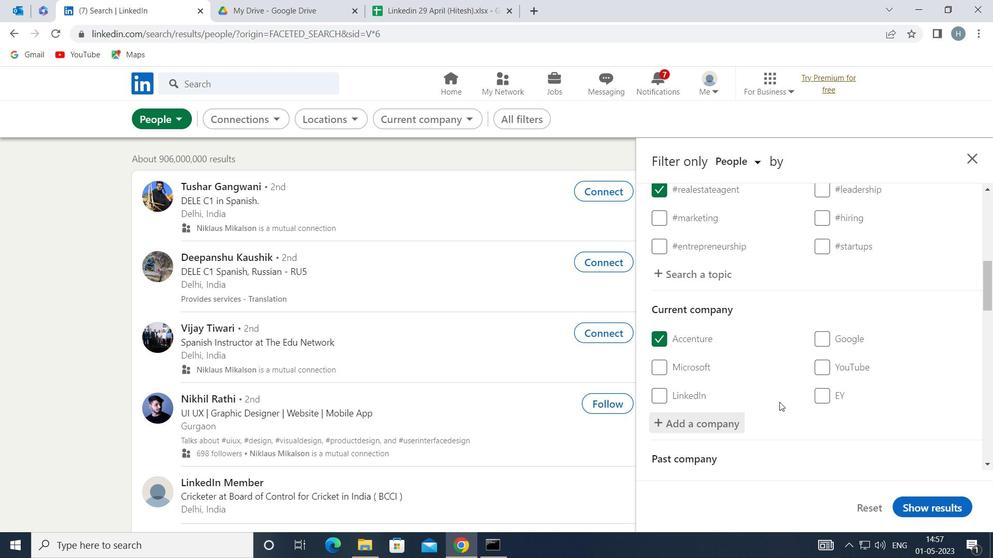 
Action: Mouse scrolled (780, 392) with delta (0, 0)
Screenshot: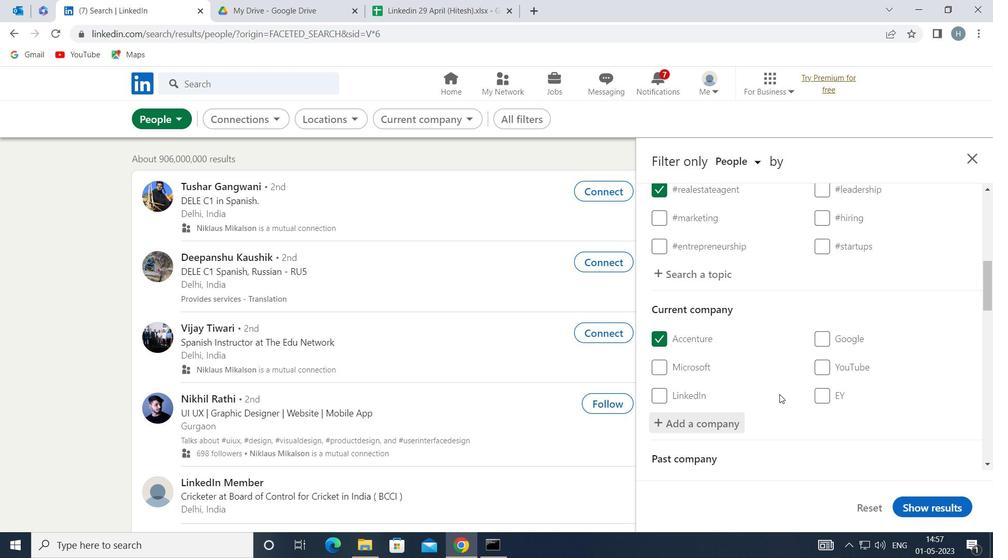 
Action: Mouse moved to (780, 390)
Screenshot: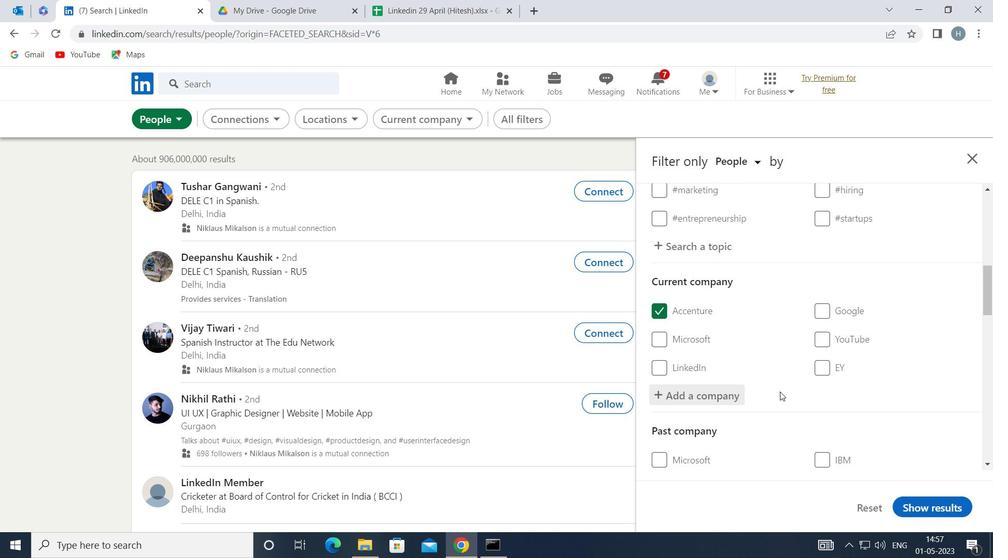 
Action: Mouse scrolled (780, 390) with delta (0, 0)
Screenshot: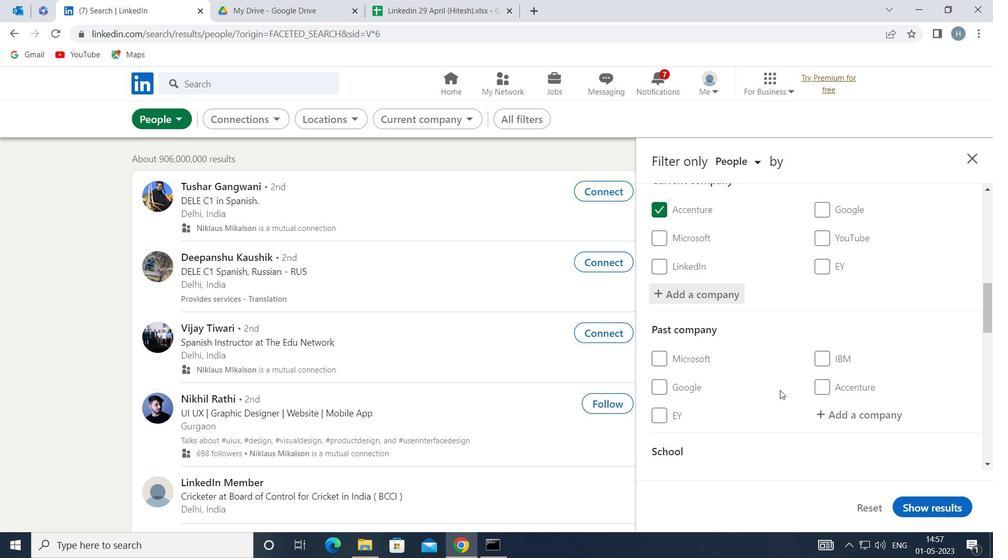 
Action: Mouse scrolled (780, 390) with delta (0, 0)
Screenshot: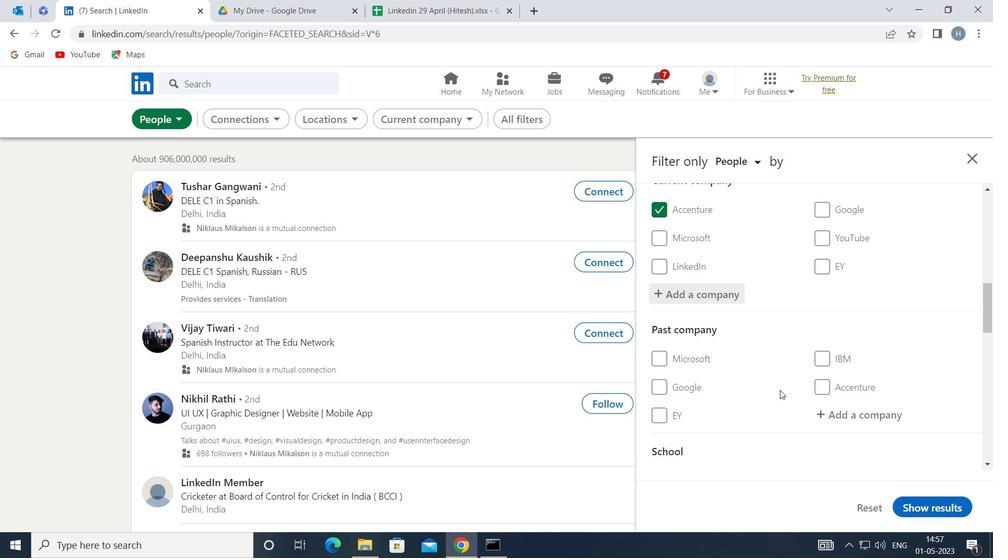 
Action: Mouse moved to (780, 389)
Screenshot: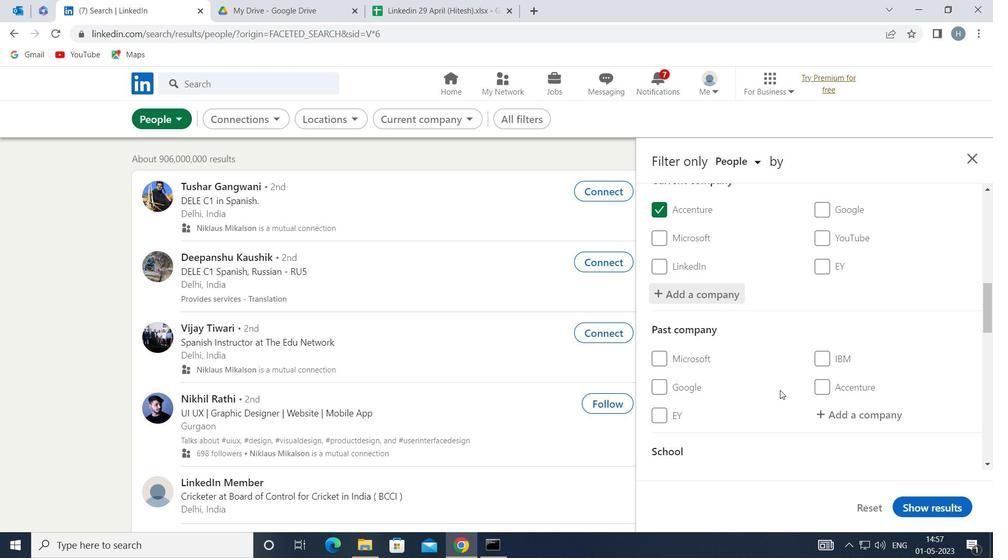 
Action: Mouse scrolled (780, 389) with delta (0, 0)
Screenshot: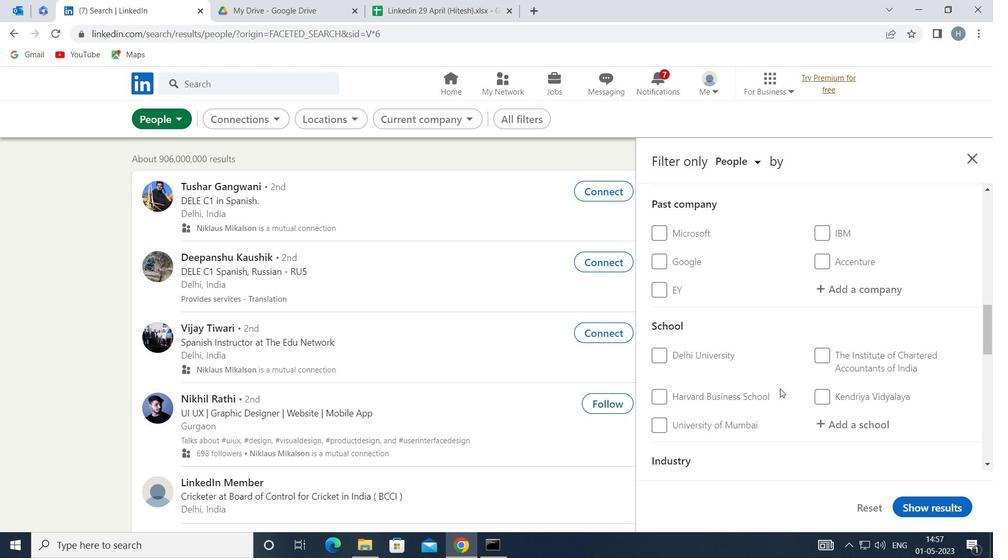 
Action: Mouse moved to (875, 358)
Screenshot: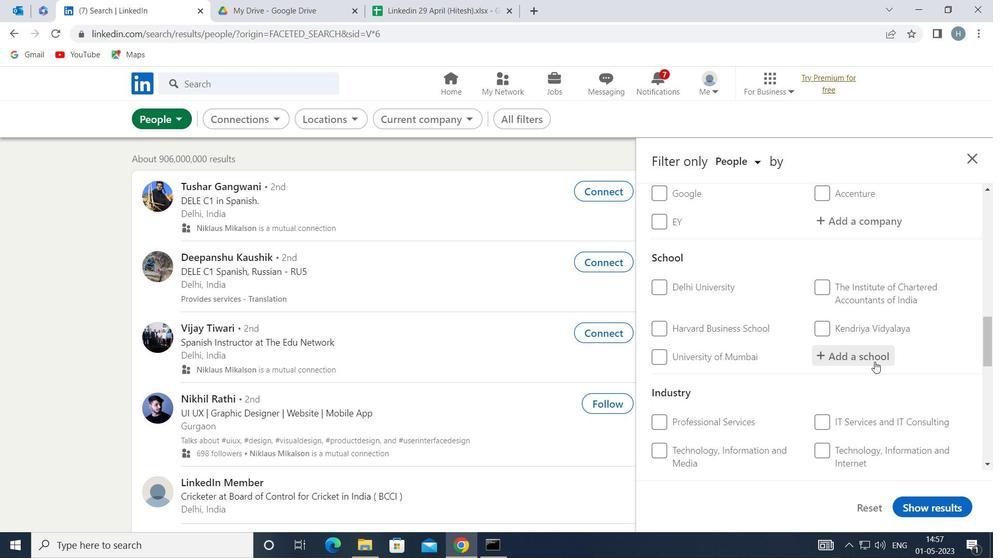 
Action: Mouse pressed left at (875, 358)
Screenshot: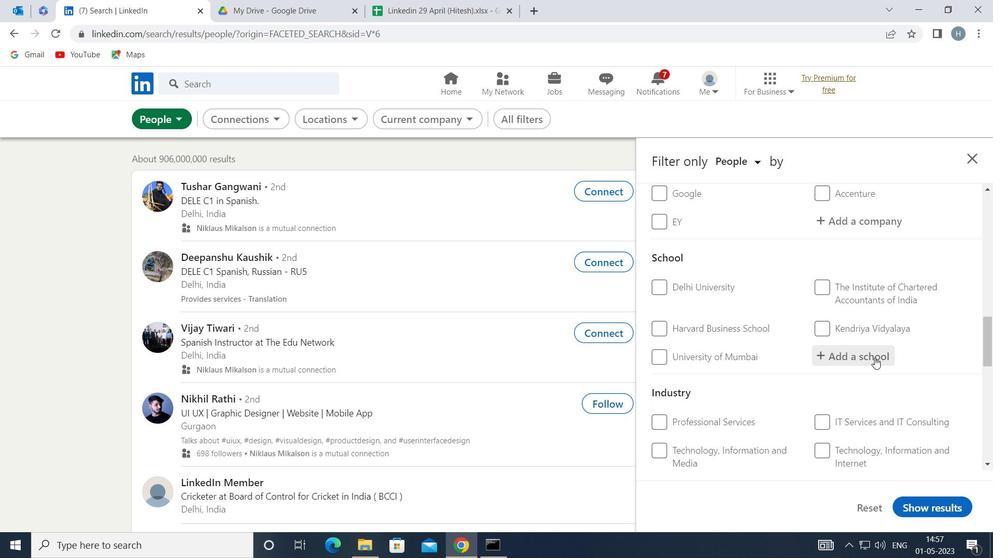 
Action: Mouse moved to (869, 358)
Screenshot: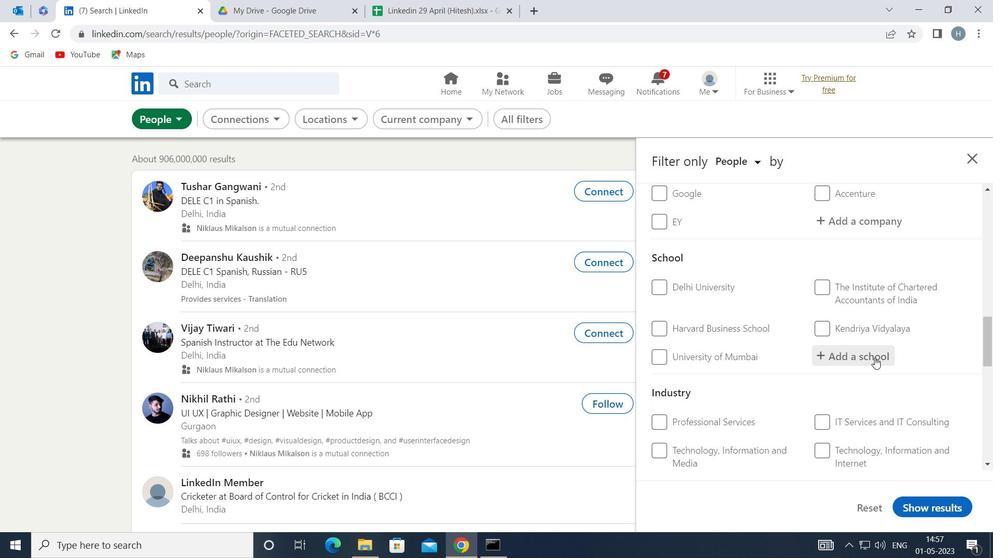 
Action: Key pressed <Key.shift>INDUS<Key.space><Key.shift>UNIC<Key.backspace>VER
Screenshot: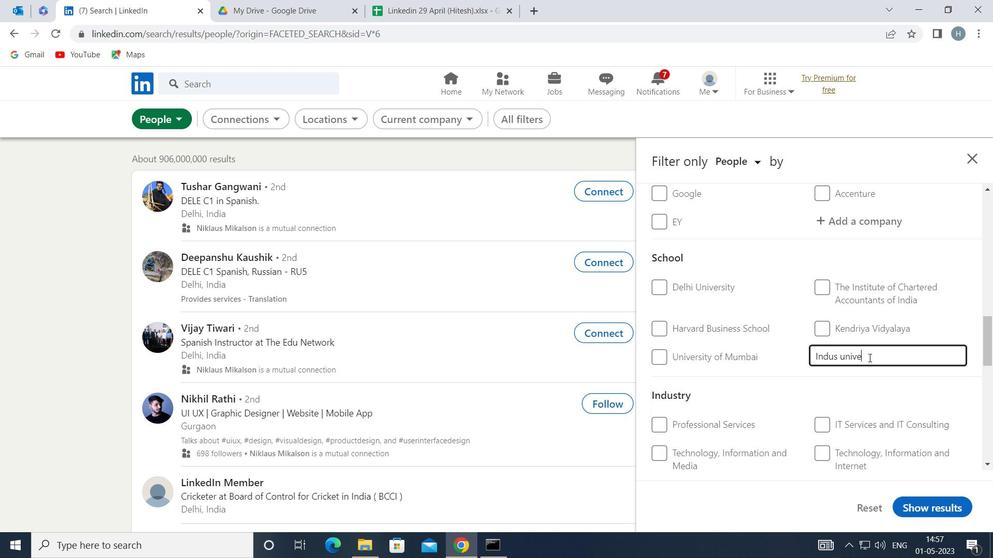 
Action: Mouse moved to (828, 410)
Screenshot: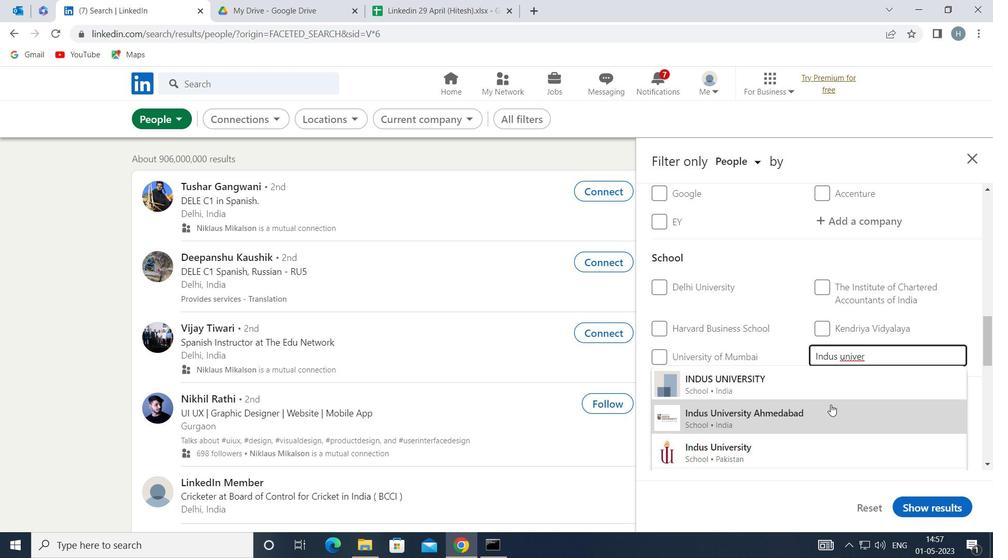 
Action: Mouse pressed left at (828, 410)
Screenshot: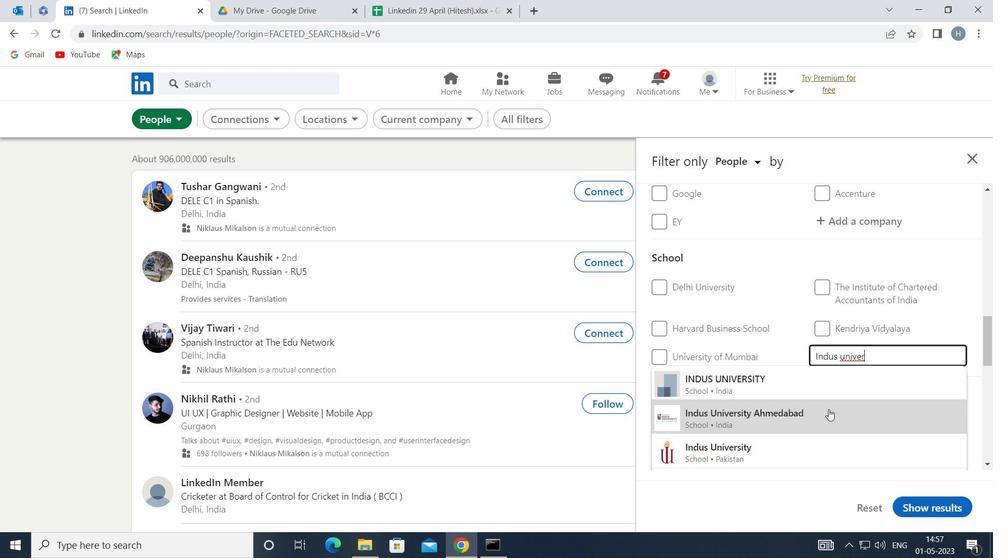
Action: Mouse moved to (819, 384)
Screenshot: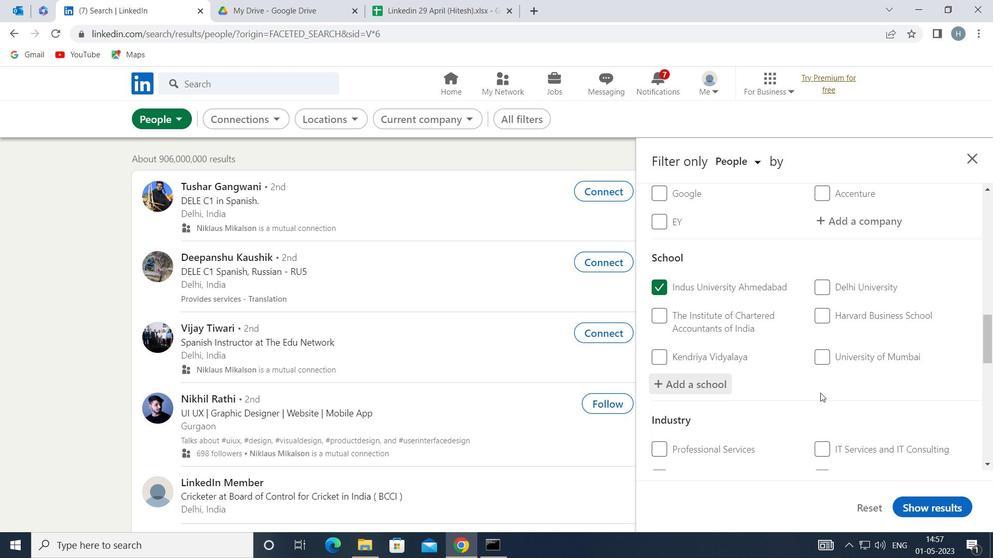 
Action: Mouse scrolled (819, 384) with delta (0, 0)
Screenshot: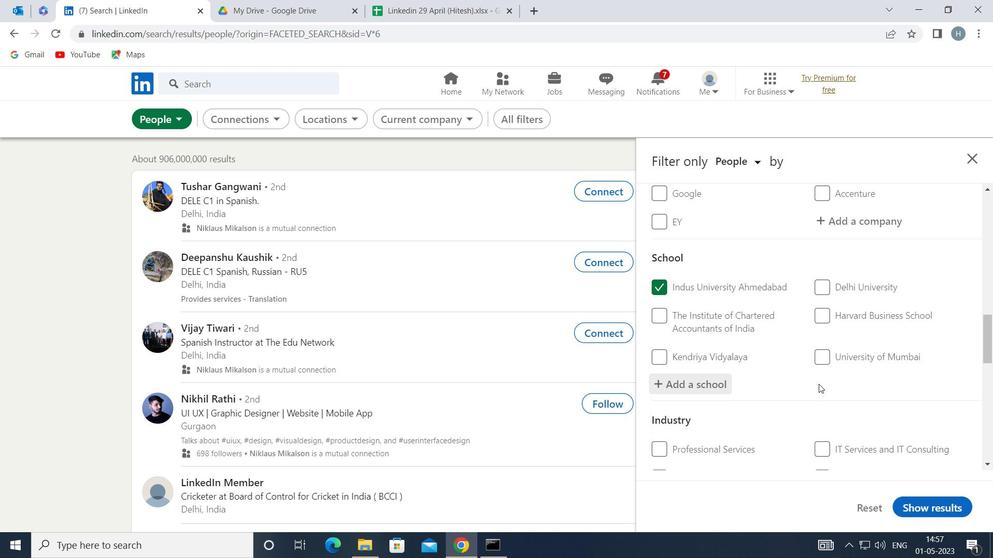 
Action: Mouse scrolled (819, 384) with delta (0, 0)
Screenshot: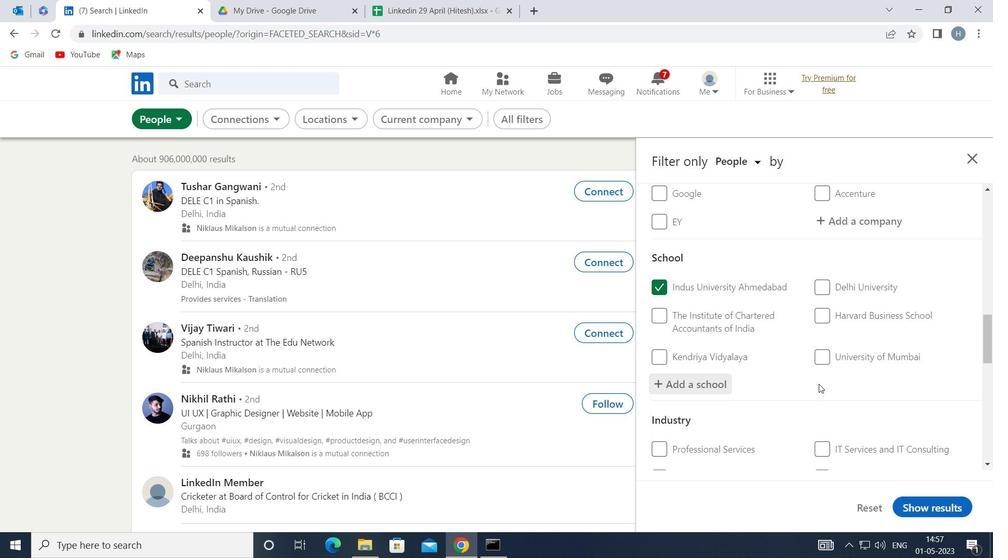 
Action: Mouse moved to (819, 379)
Screenshot: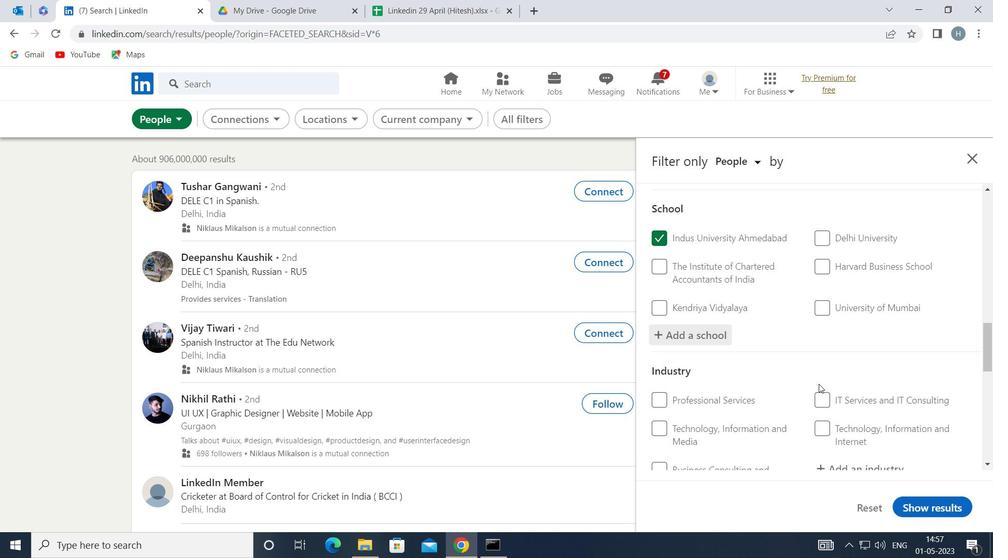 
Action: Mouse scrolled (819, 379) with delta (0, 0)
Screenshot: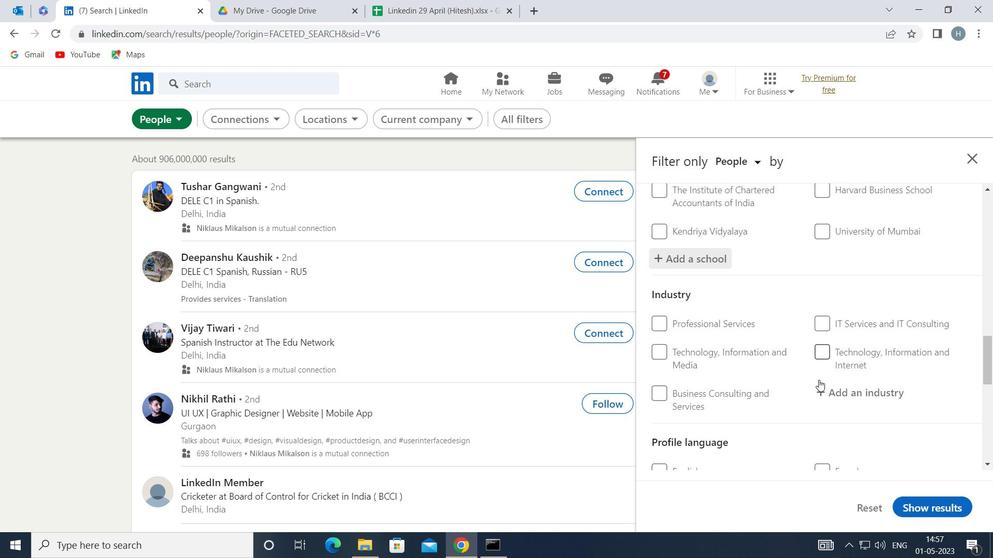 
Action: Mouse moved to (888, 320)
Screenshot: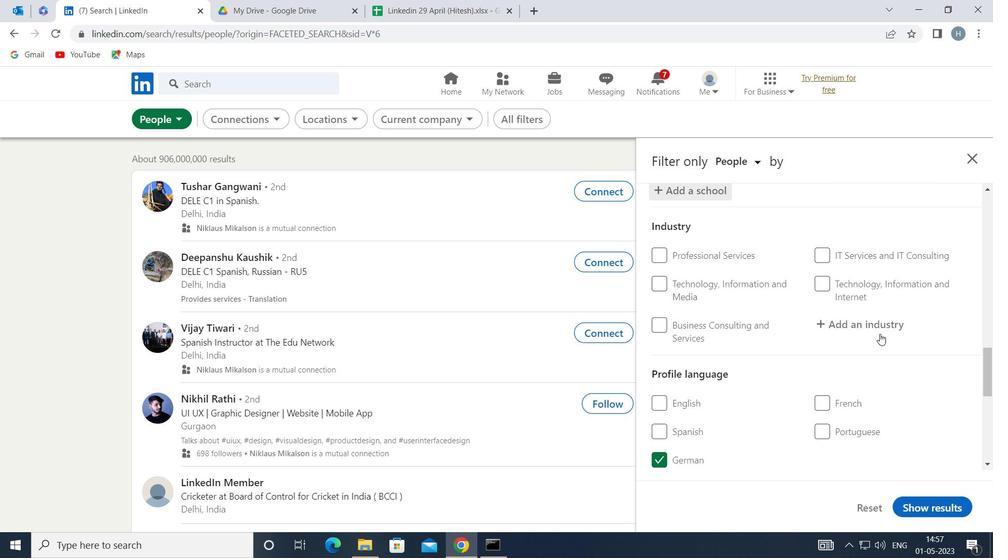 
Action: Mouse pressed left at (888, 320)
Screenshot: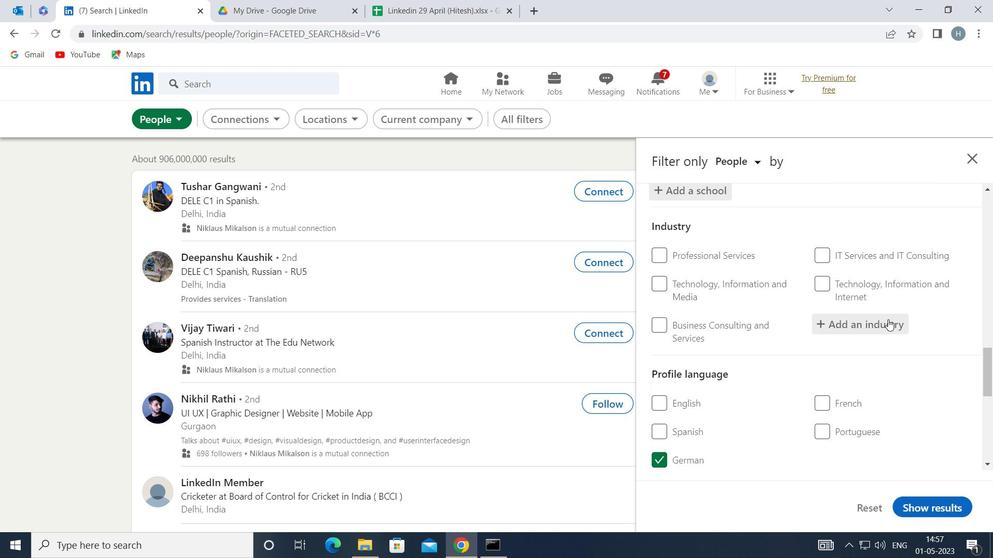 
Action: Key pressed <Key.shift>METAL<Key.space><Key.shift>VALV
Screenshot: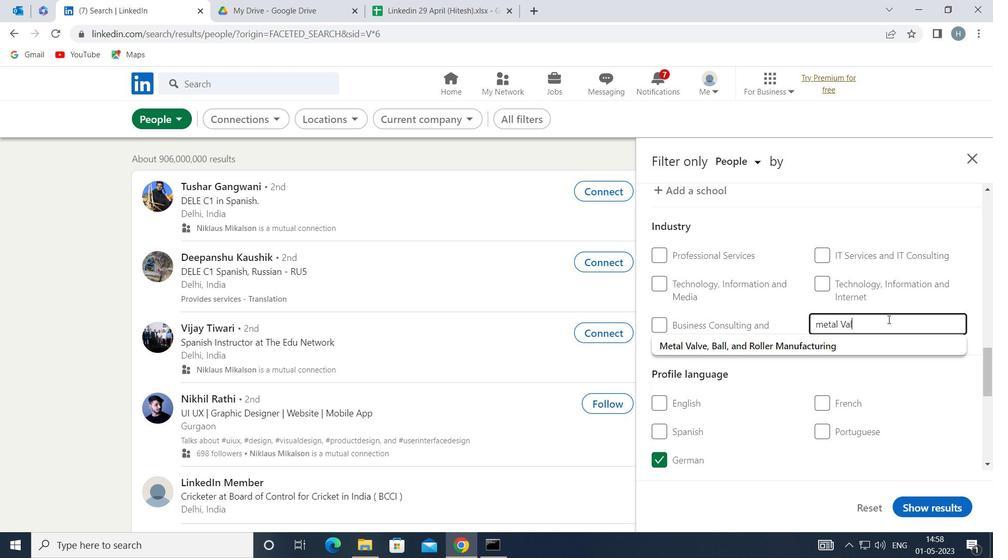 
Action: Mouse moved to (823, 349)
Screenshot: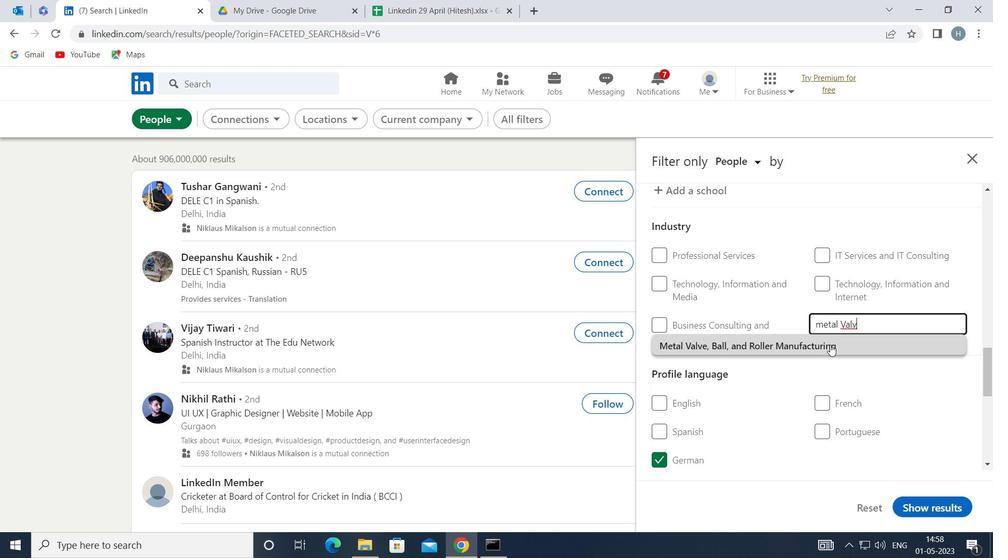 
Action: Mouse pressed left at (823, 349)
Screenshot: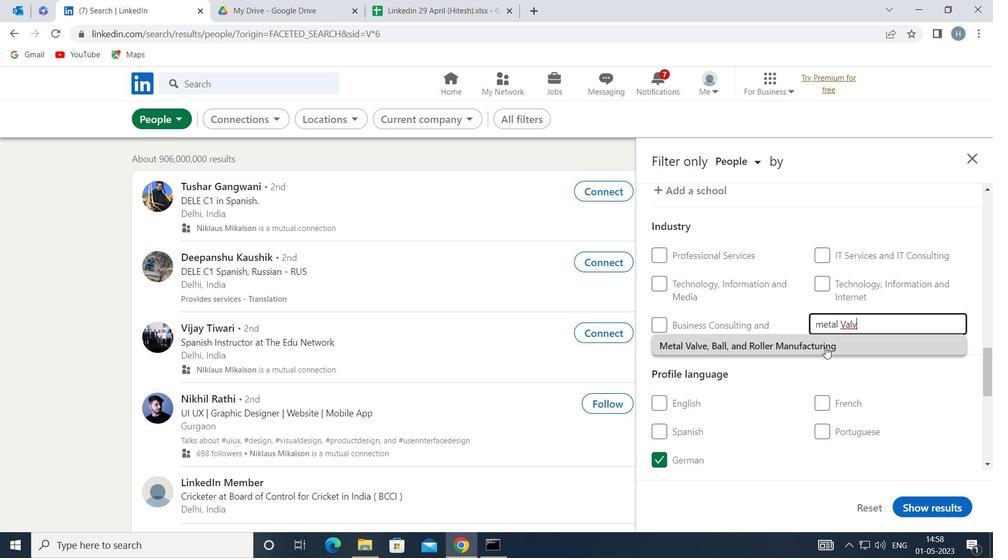 
Action: Mouse moved to (816, 344)
Screenshot: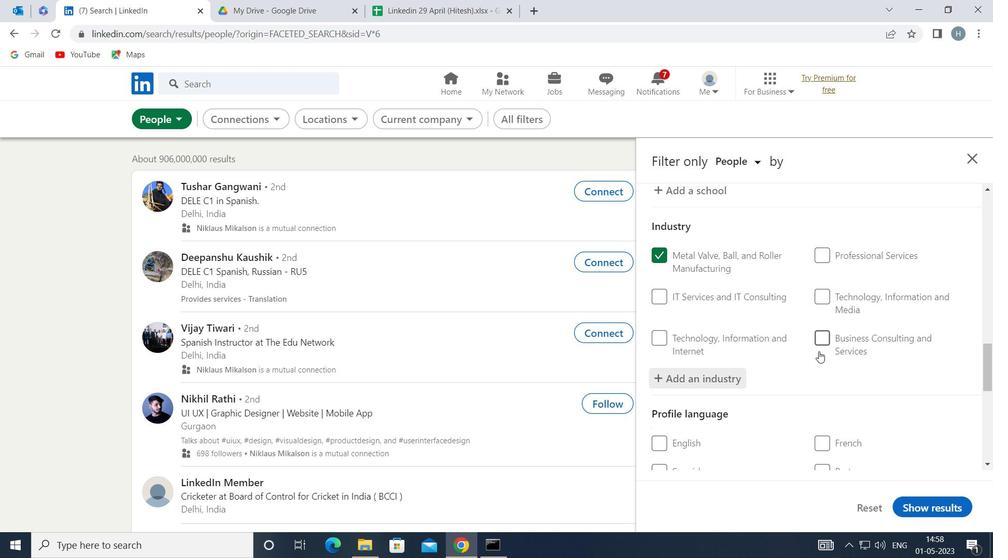 
Action: Mouse scrolled (816, 343) with delta (0, 0)
Screenshot: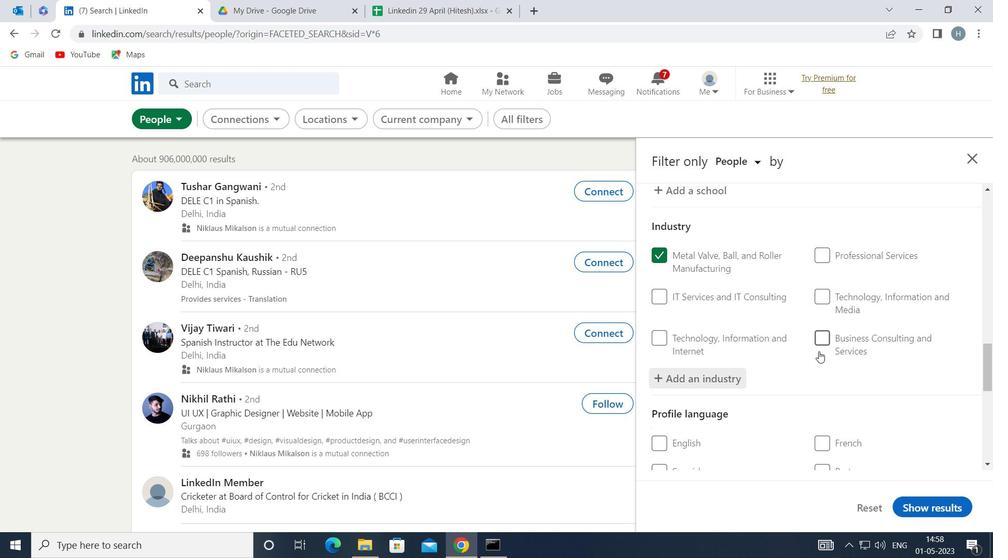 
Action: Mouse scrolled (816, 343) with delta (0, 0)
Screenshot: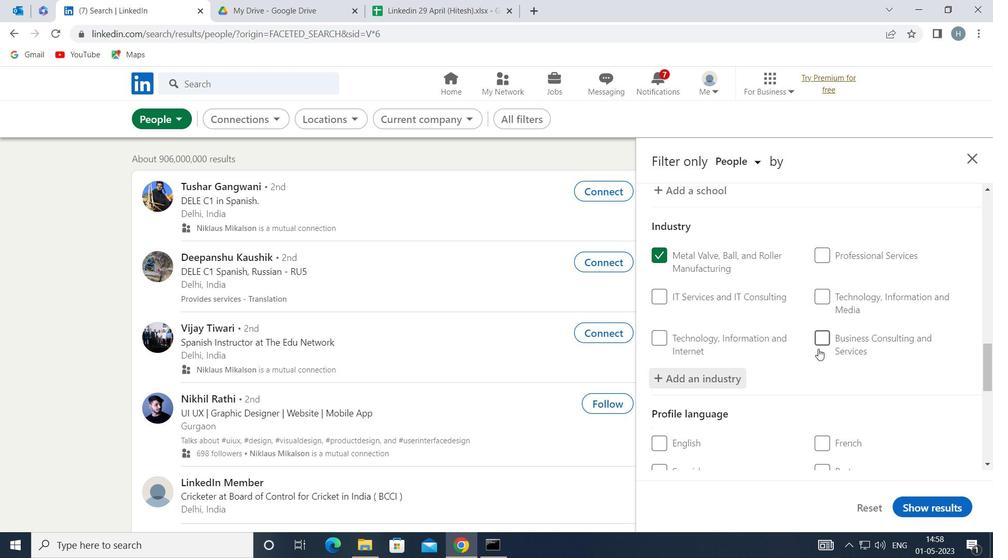 
Action: Mouse moved to (801, 335)
Screenshot: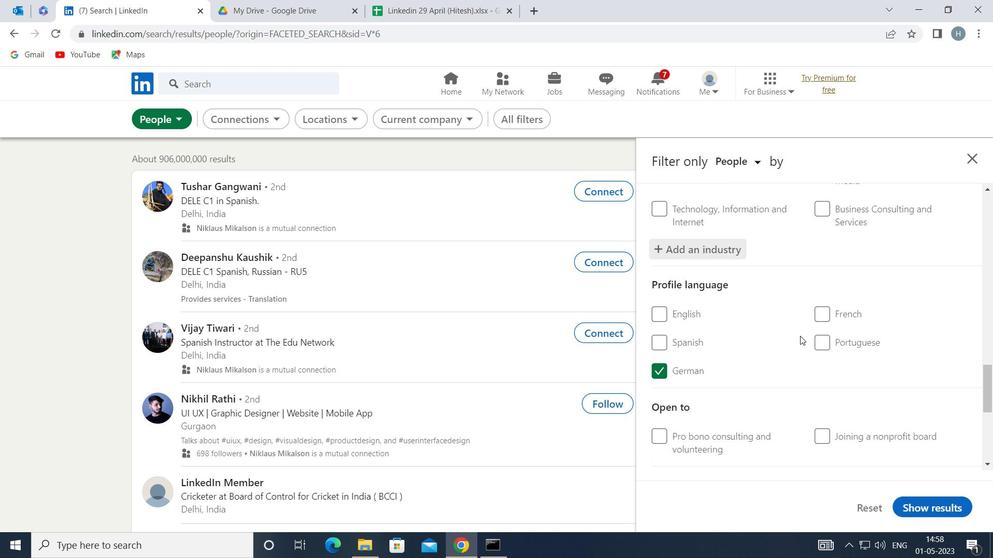 
Action: Mouse scrolled (801, 334) with delta (0, 0)
Screenshot: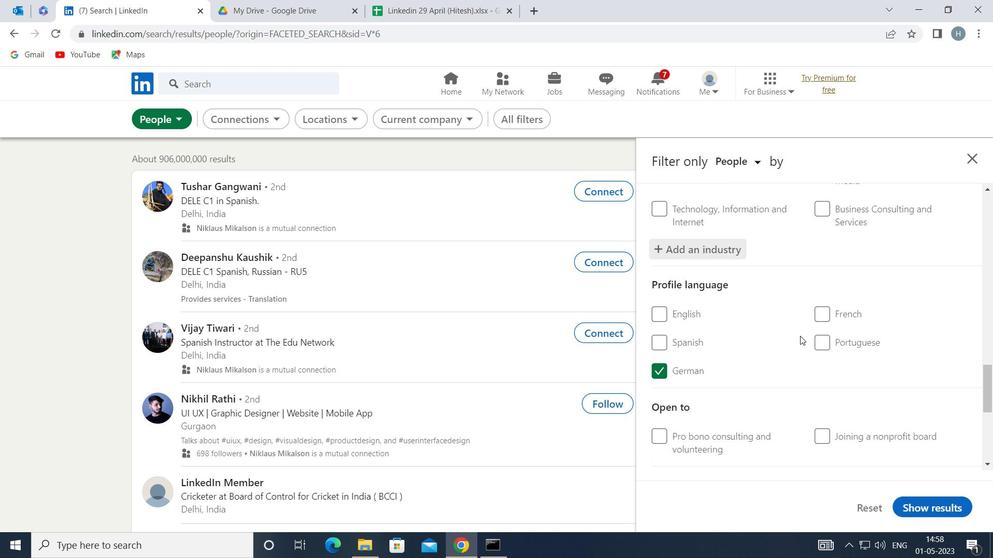 
Action: Mouse scrolled (801, 334) with delta (0, 0)
Screenshot: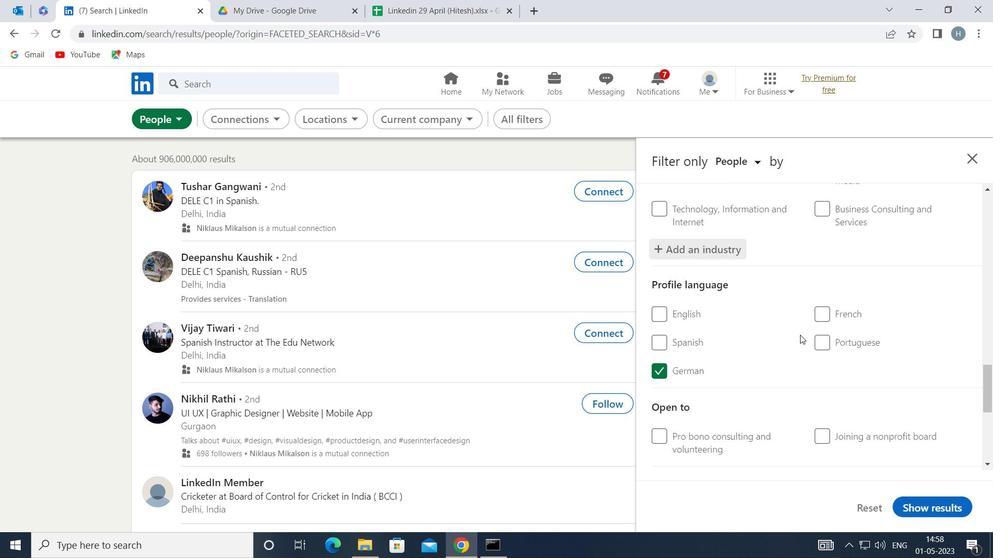 
Action: Mouse scrolled (801, 334) with delta (0, 0)
Screenshot: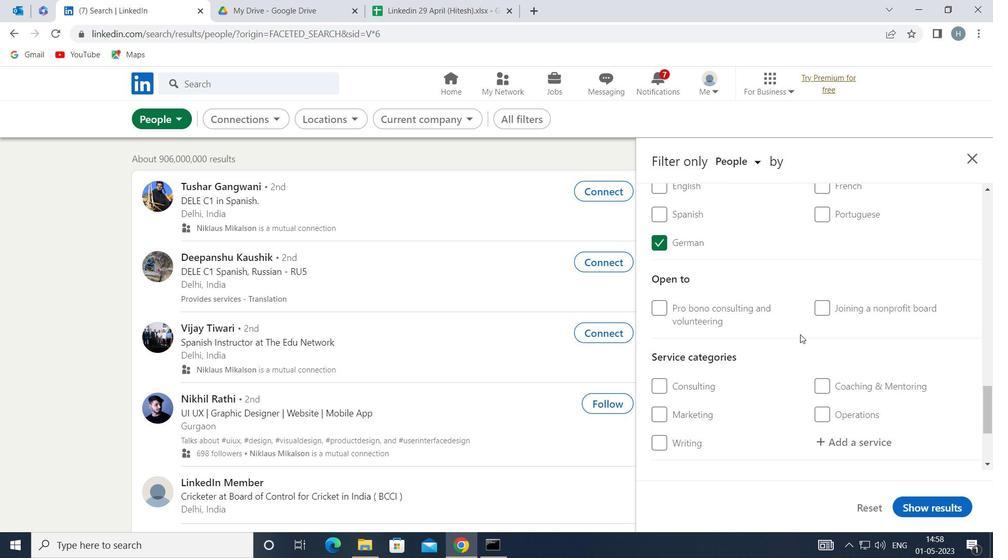 
Action: Mouse moved to (852, 380)
Screenshot: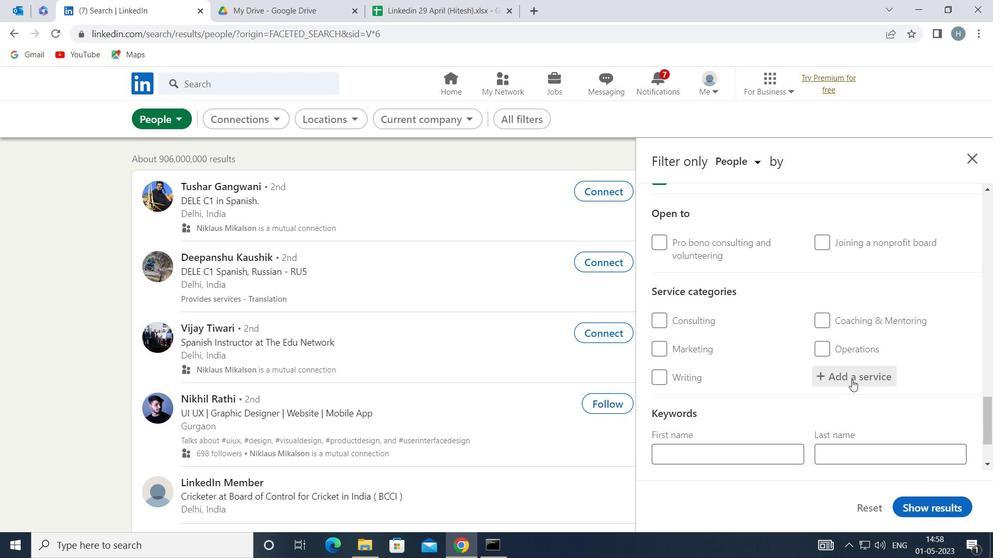 
Action: Mouse pressed left at (852, 380)
Screenshot: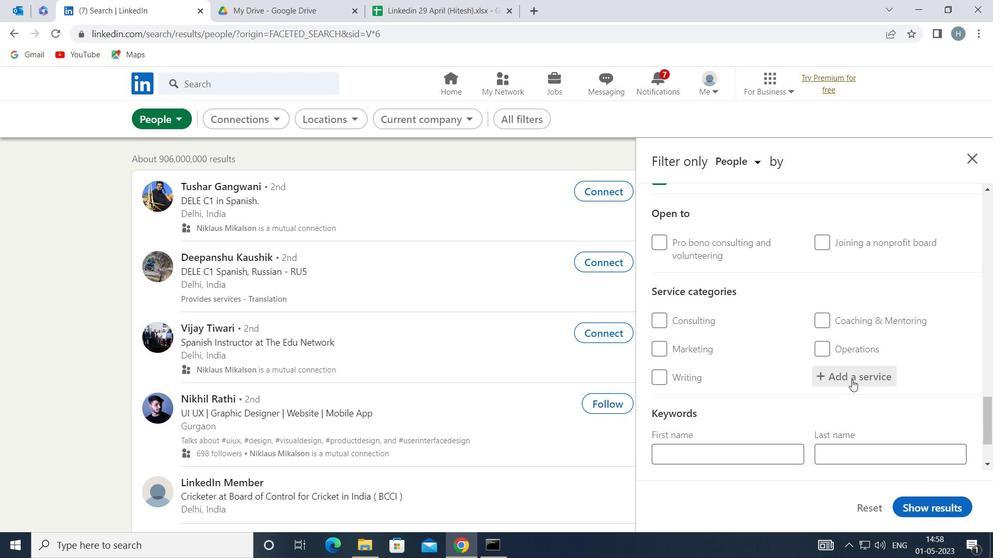 
Action: Key pressed <Key.shift>NATURE<Key.space>
Screenshot: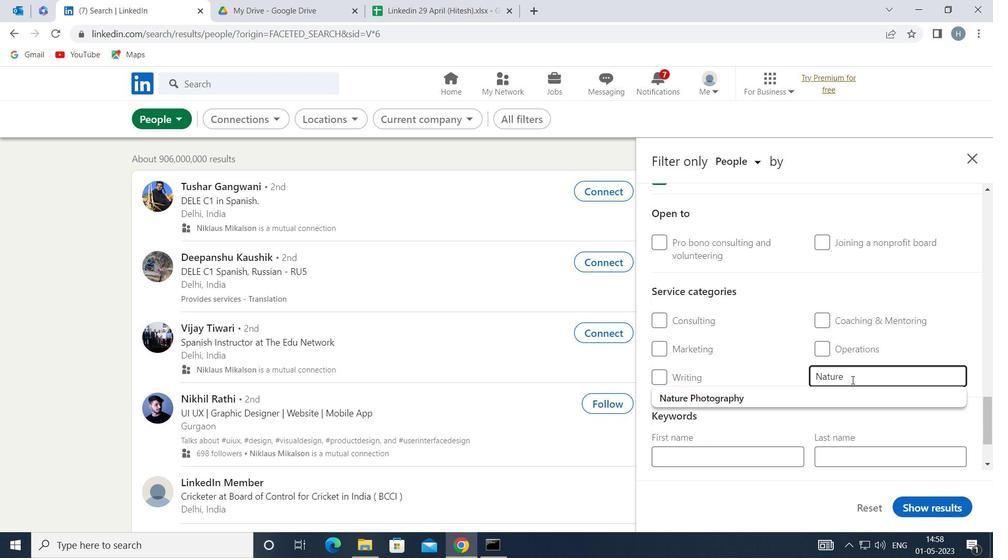 
Action: Mouse moved to (852, 390)
Screenshot: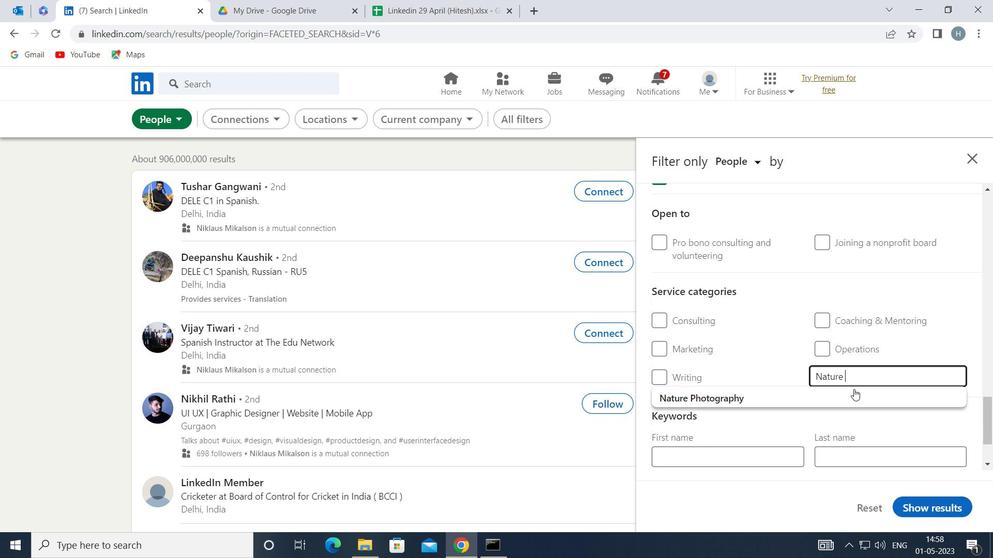 
Action: Mouse pressed left at (852, 390)
Screenshot: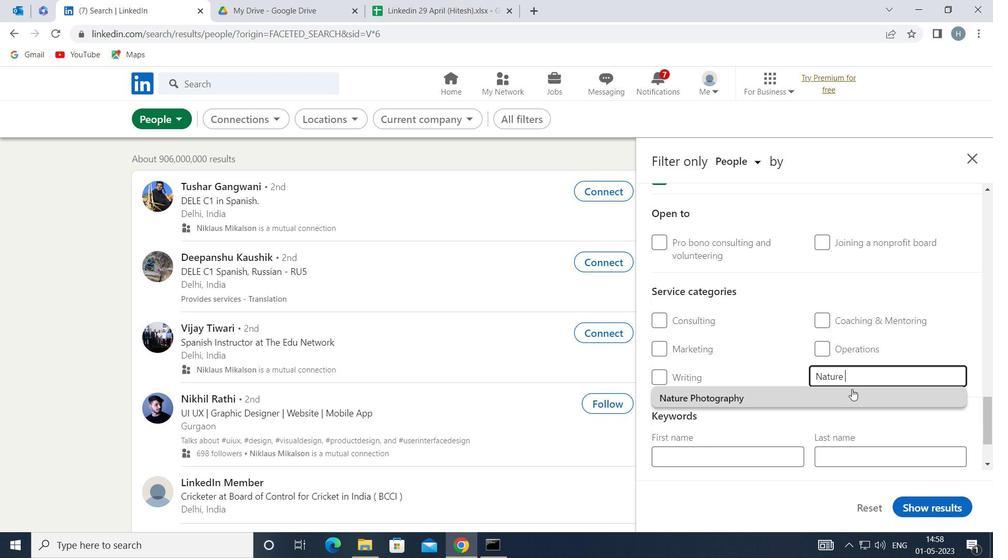 
Action: Mouse moved to (843, 389)
Screenshot: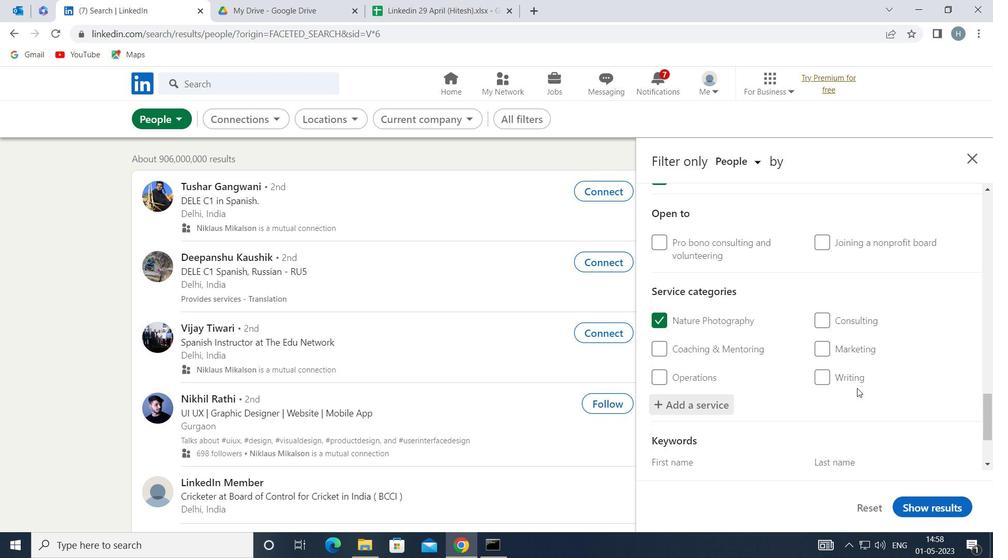 
Action: Mouse scrolled (843, 389) with delta (0, 0)
Screenshot: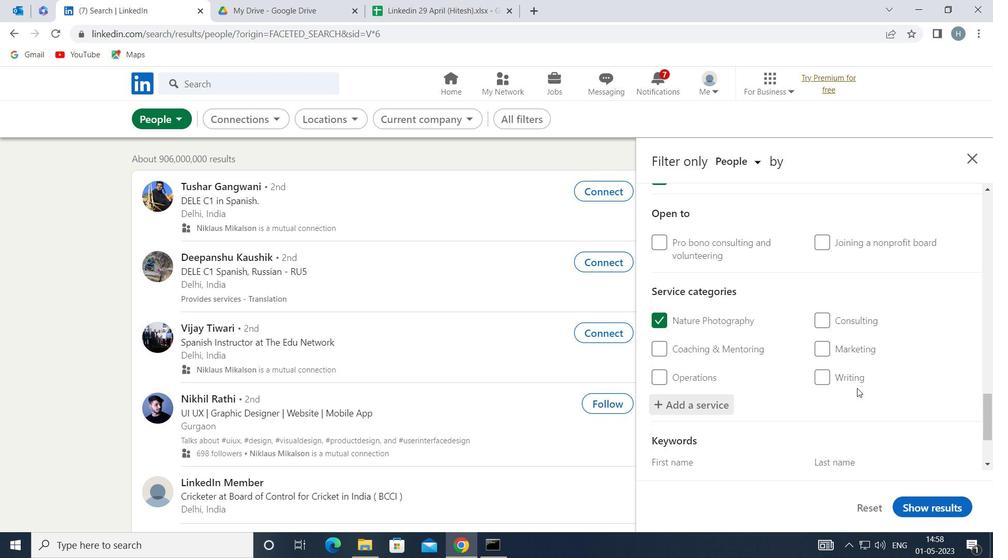 
Action: Mouse moved to (836, 392)
Screenshot: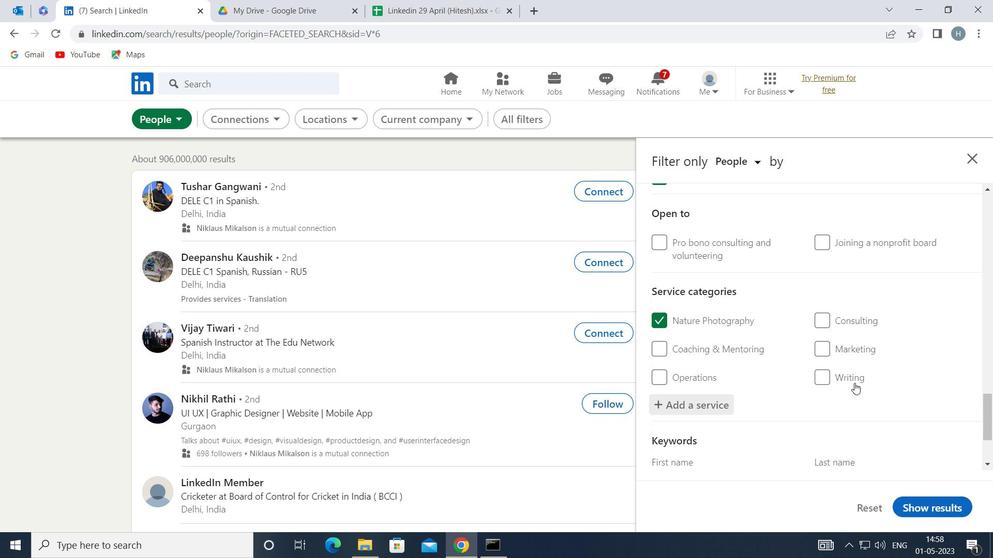 
Action: Mouse scrolled (836, 392) with delta (0, 0)
Screenshot: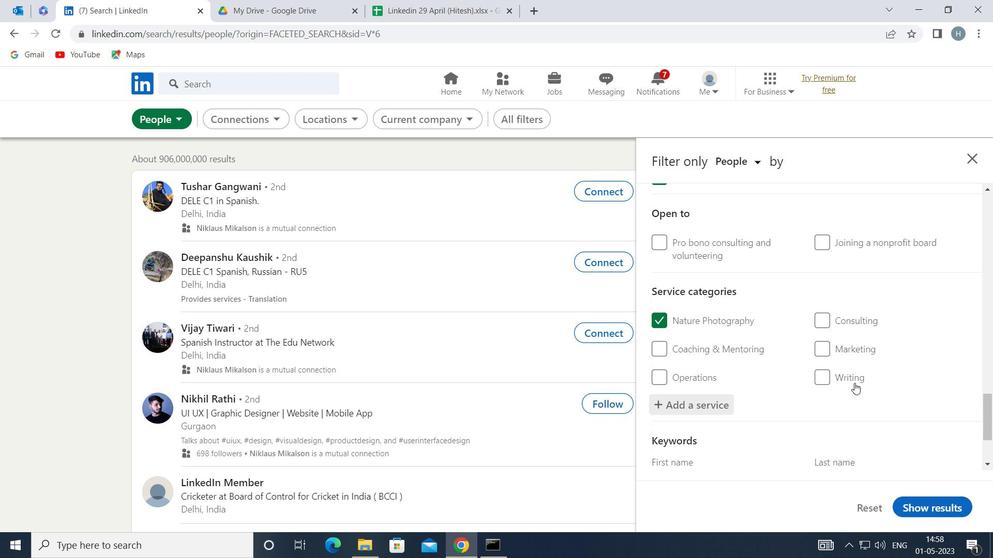 
Action: Mouse moved to (834, 393)
Screenshot: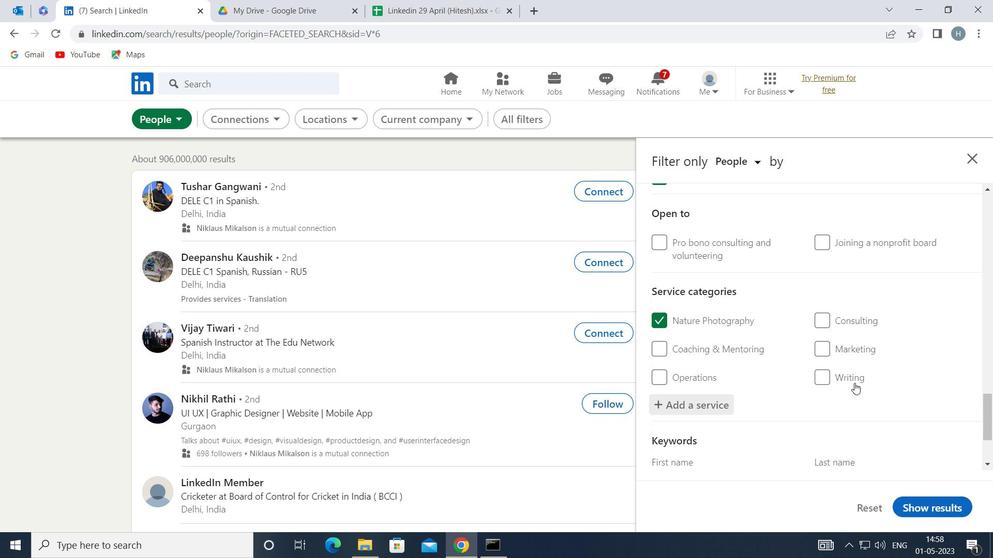 
Action: Mouse scrolled (834, 392) with delta (0, 0)
Screenshot: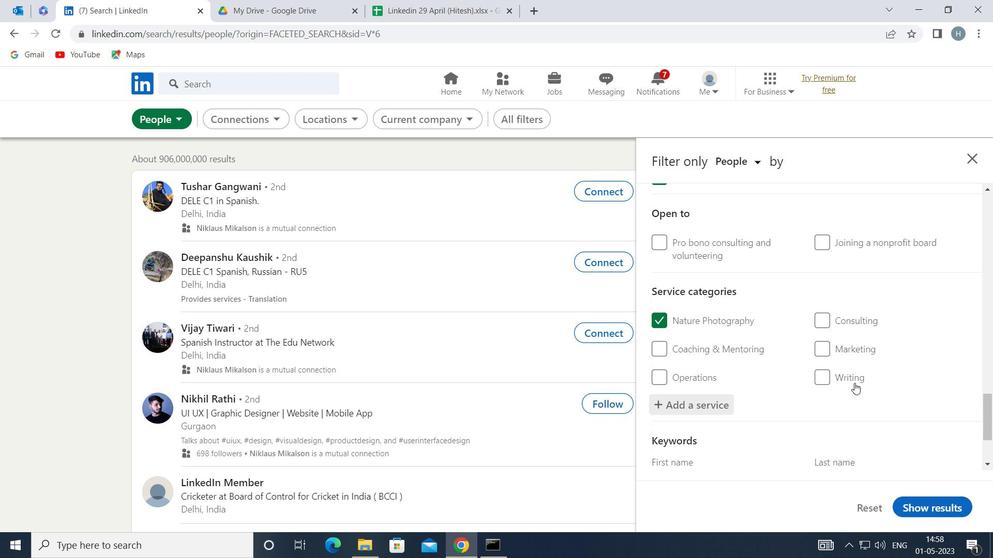 
Action: Mouse moved to (796, 393)
Screenshot: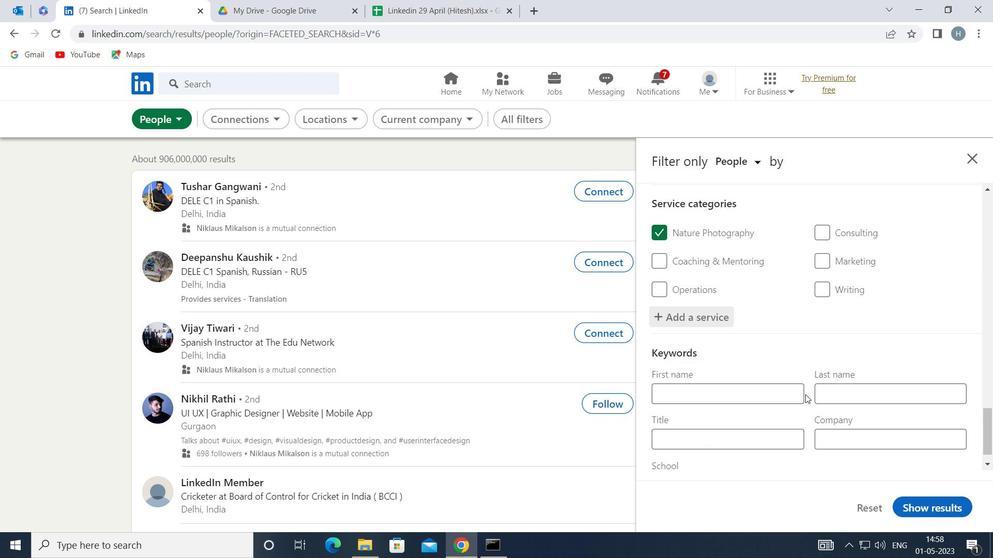 
Action: Mouse scrolled (796, 393) with delta (0, 0)
Screenshot: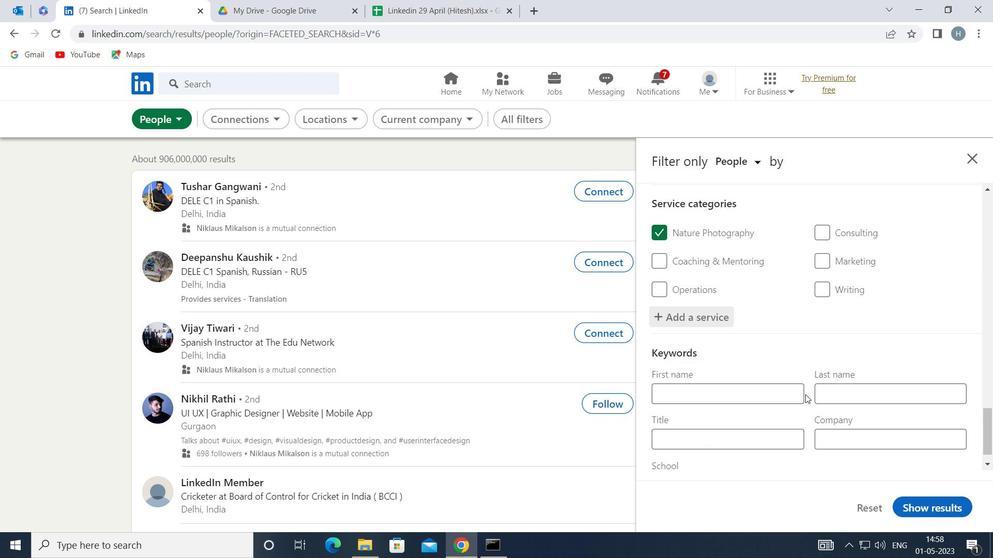 
Action: Mouse moved to (794, 393)
Screenshot: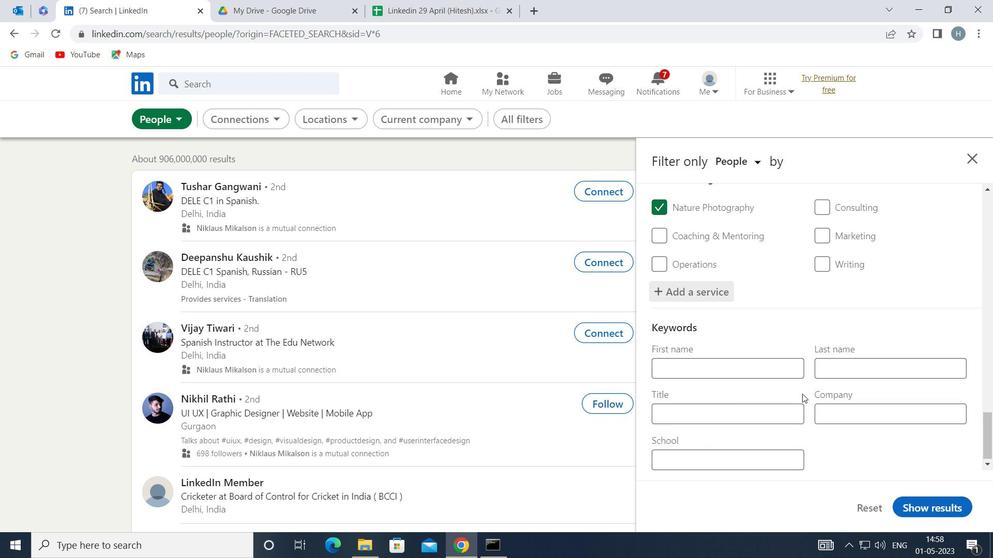 
Action: Mouse scrolled (794, 393) with delta (0, 0)
Screenshot: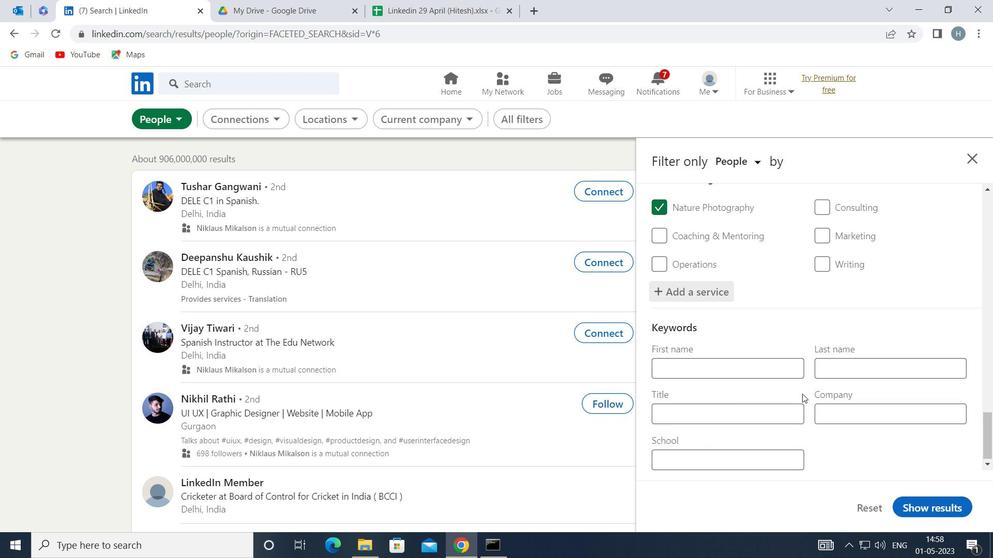 
Action: Mouse moved to (769, 410)
Screenshot: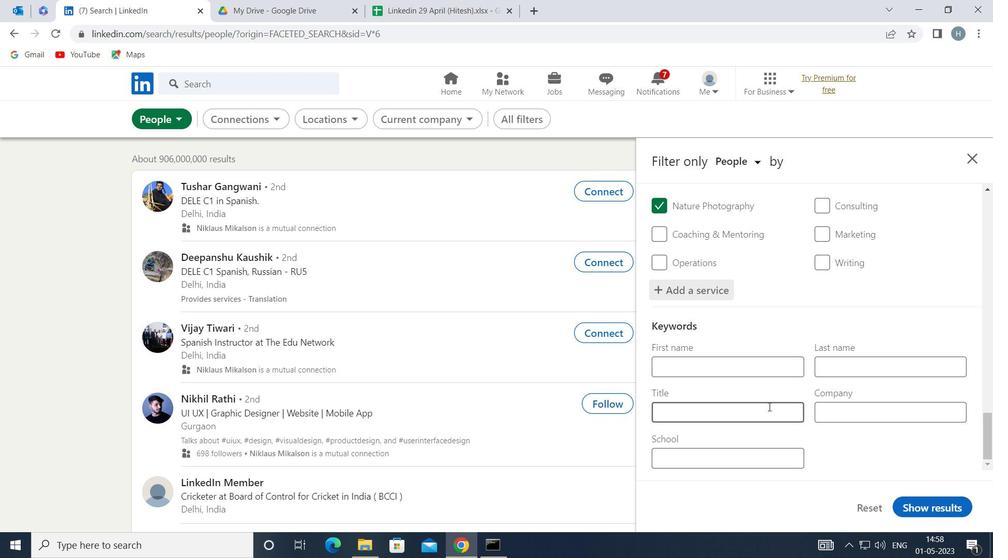 
Action: Mouse pressed left at (769, 410)
Screenshot: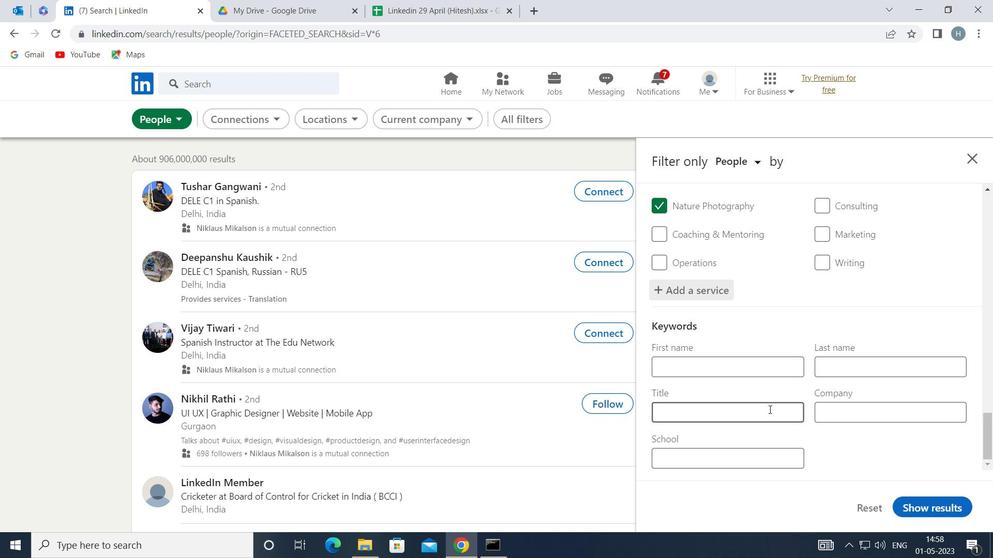 
Action: Key pressed <Key.shift>BRAND<Key.space><Key.shift>MANAGER
Screenshot: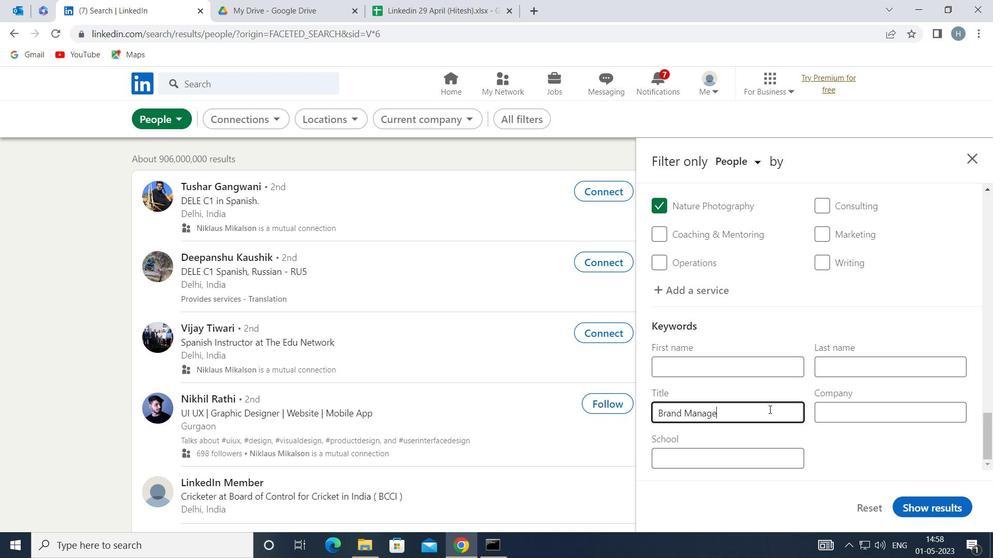 
Action: Mouse moved to (947, 503)
Screenshot: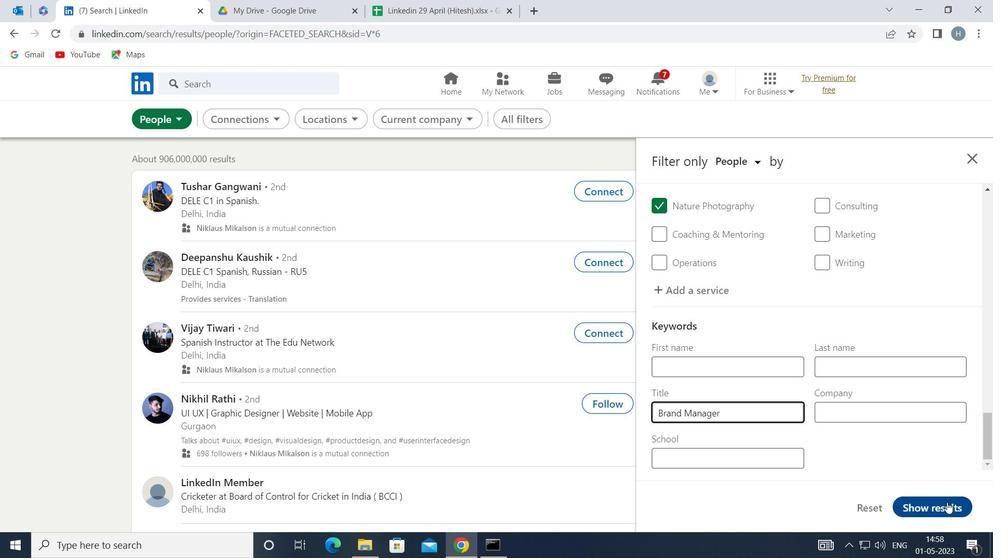 
Action: Mouse pressed left at (947, 503)
Screenshot: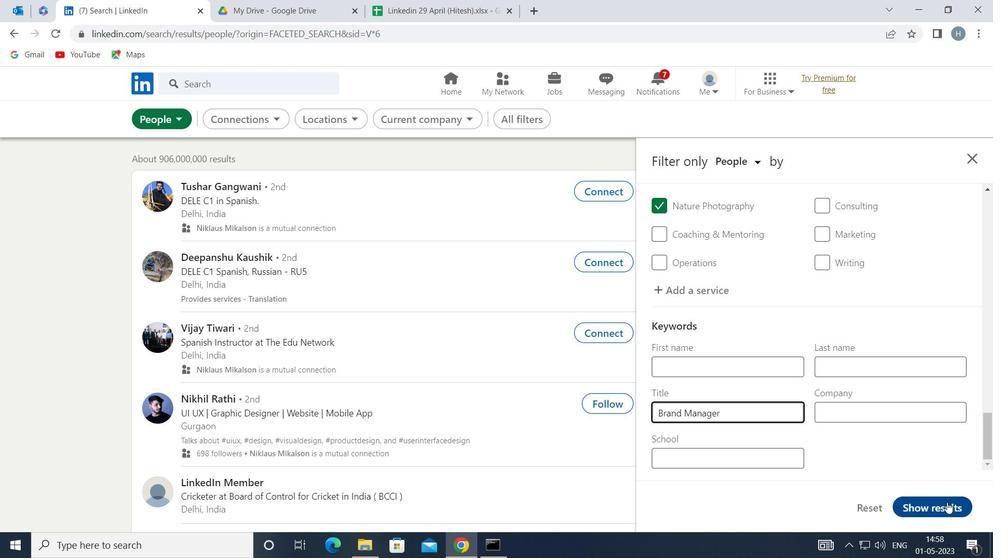 
Action: Mouse moved to (541, 254)
Screenshot: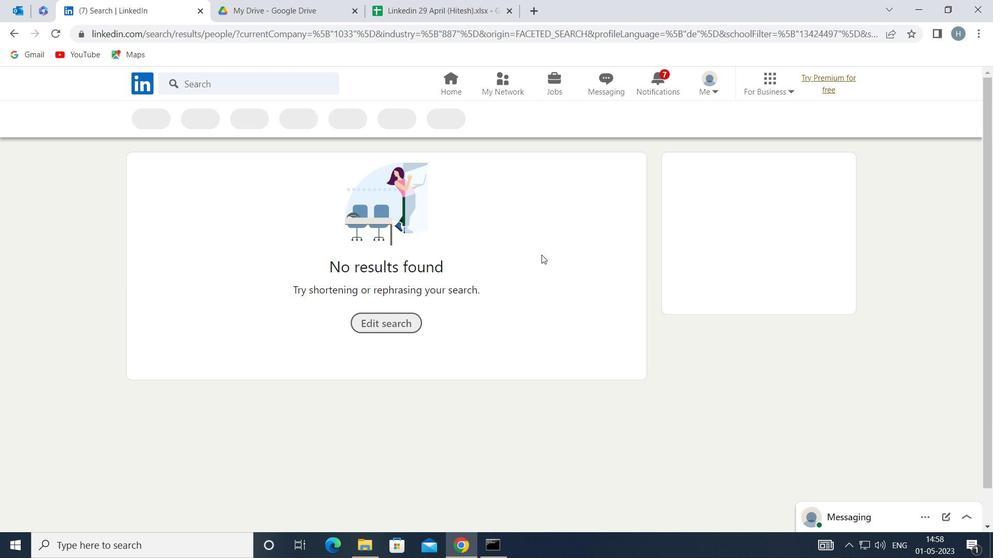 
